 Task: Open Card Compliance Audit in Board Employee Wellness and Mental Health Programs to Workspace Front-end Development and add a team member Softage.3@softage.net, a label Green, a checklist Website Redesign, an attachment from Trello, a color Green and finally, add a card description 'Develop and launch new referral program for existing customers' and a comment 'This task requires us to be proactive and take initiative, identifying potential issues before they become problems.'. Add a start date 'Jan 03, 1900' with a due date 'Jan 10, 1900'
Action: Mouse moved to (111, 409)
Screenshot: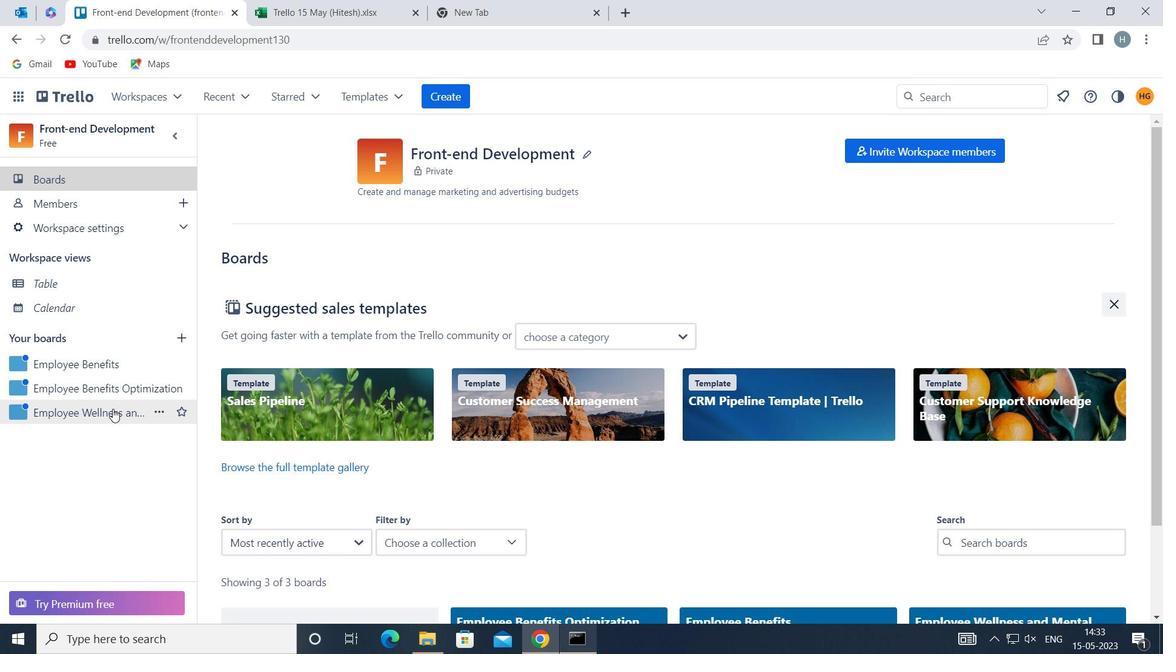
Action: Mouse pressed left at (111, 409)
Screenshot: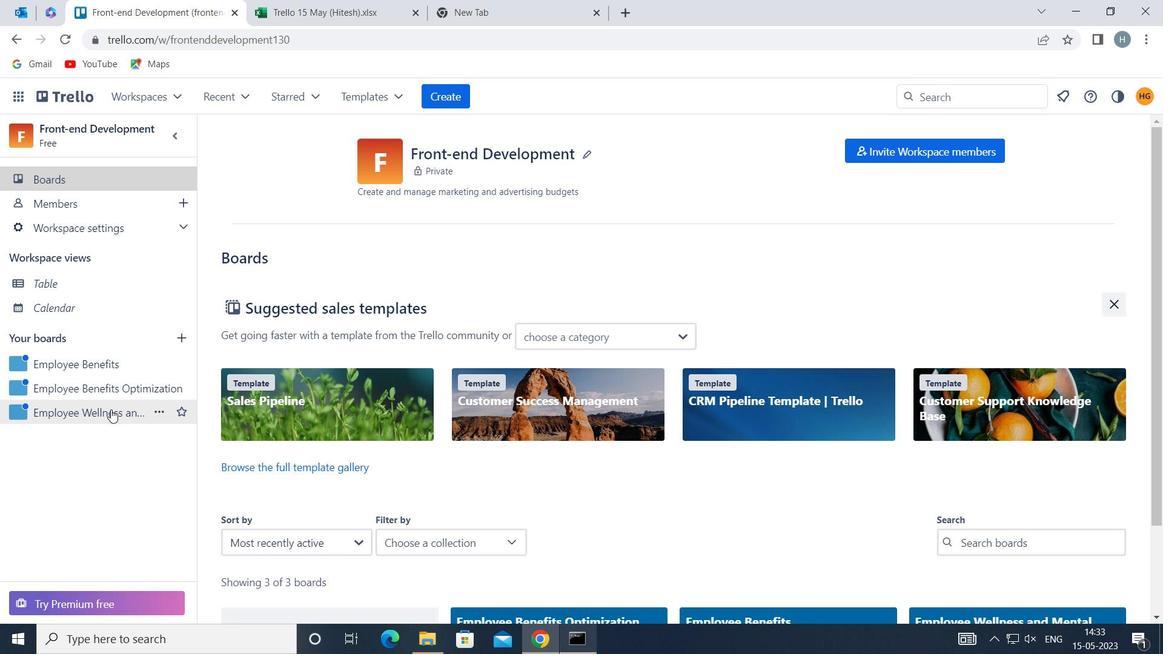 
Action: Mouse moved to (314, 217)
Screenshot: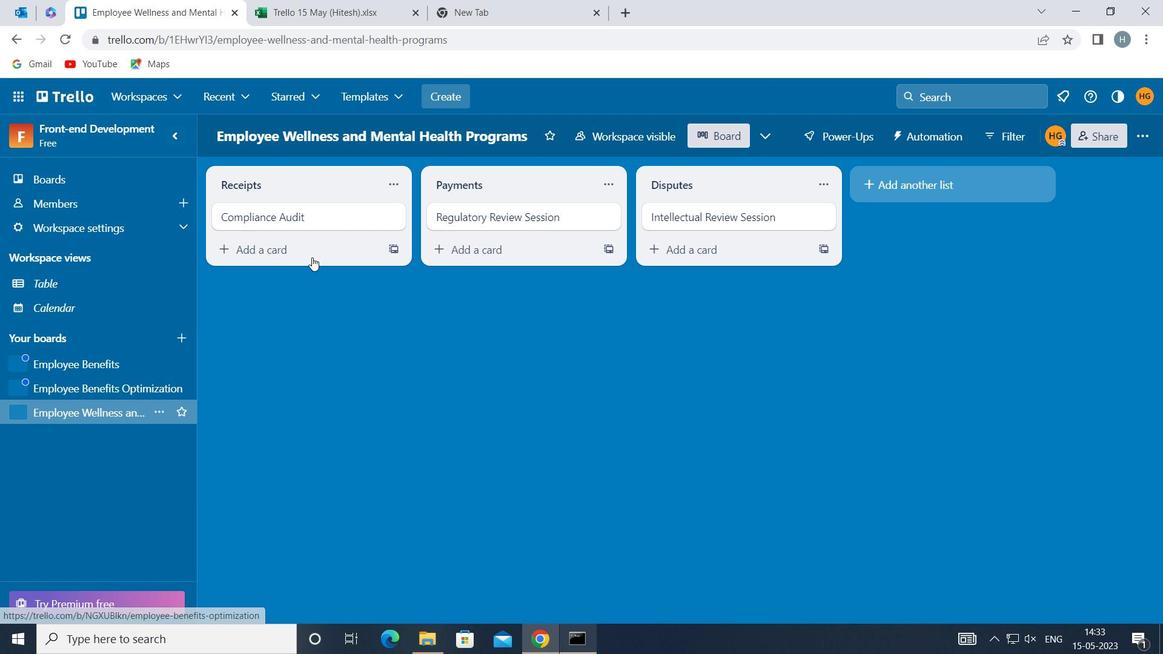 
Action: Mouse pressed left at (314, 217)
Screenshot: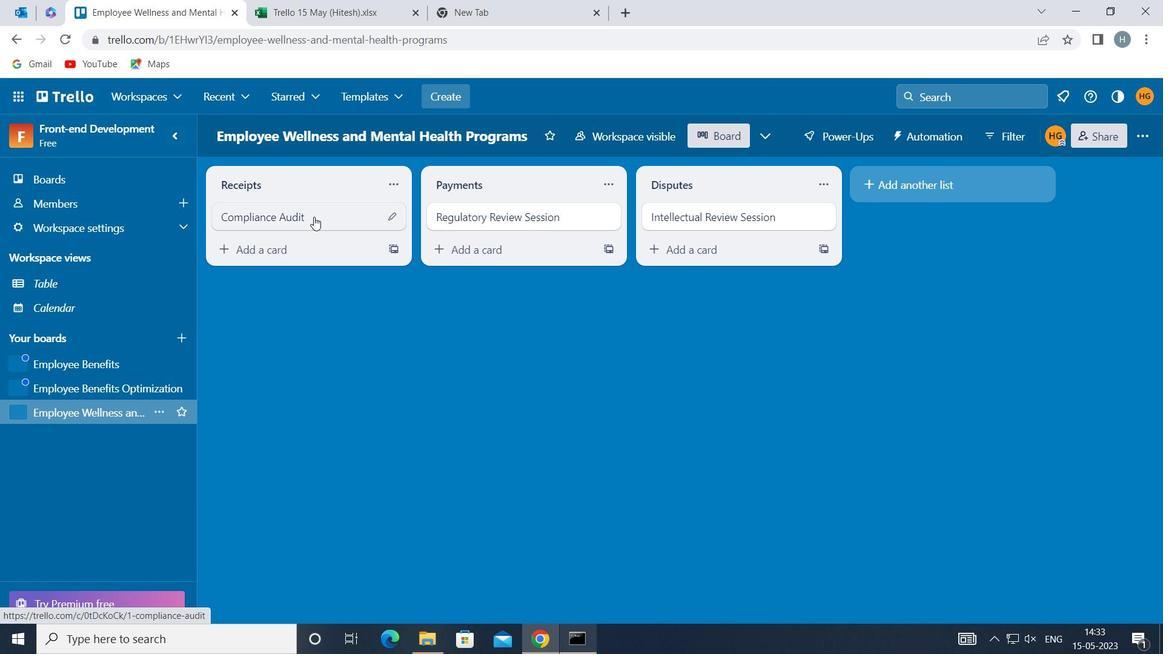 
Action: Mouse moved to (785, 222)
Screenshot: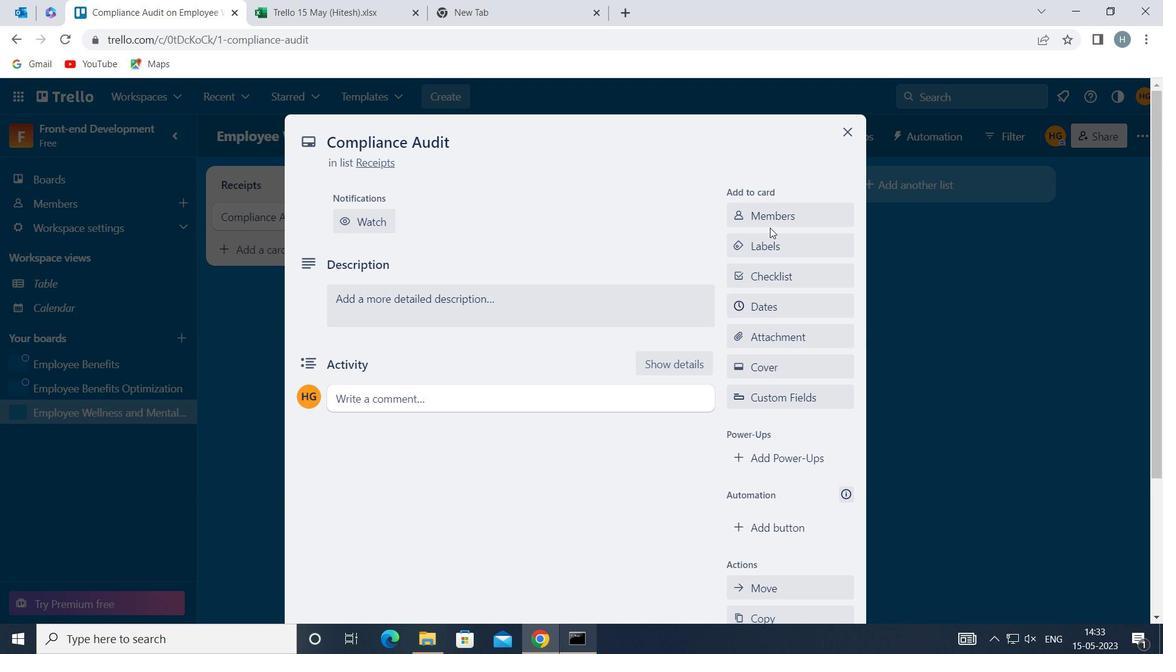 
Action: Mouse pressed left at (785, 222)
Screenshot: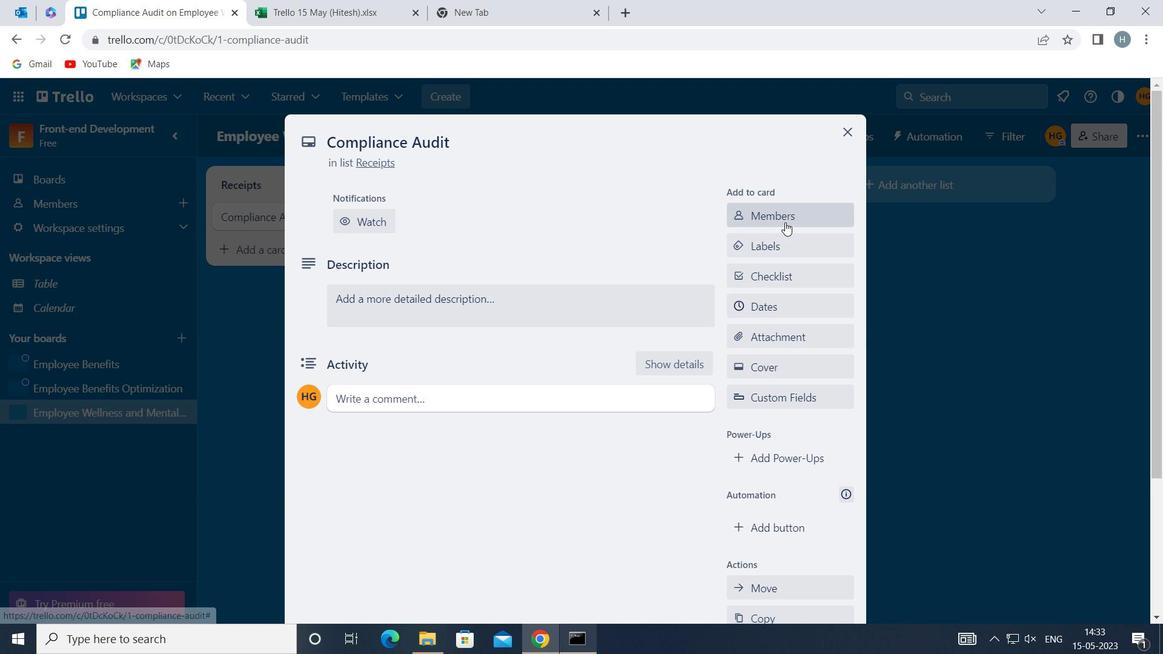 
Action: Key pressed softage
Screenshot: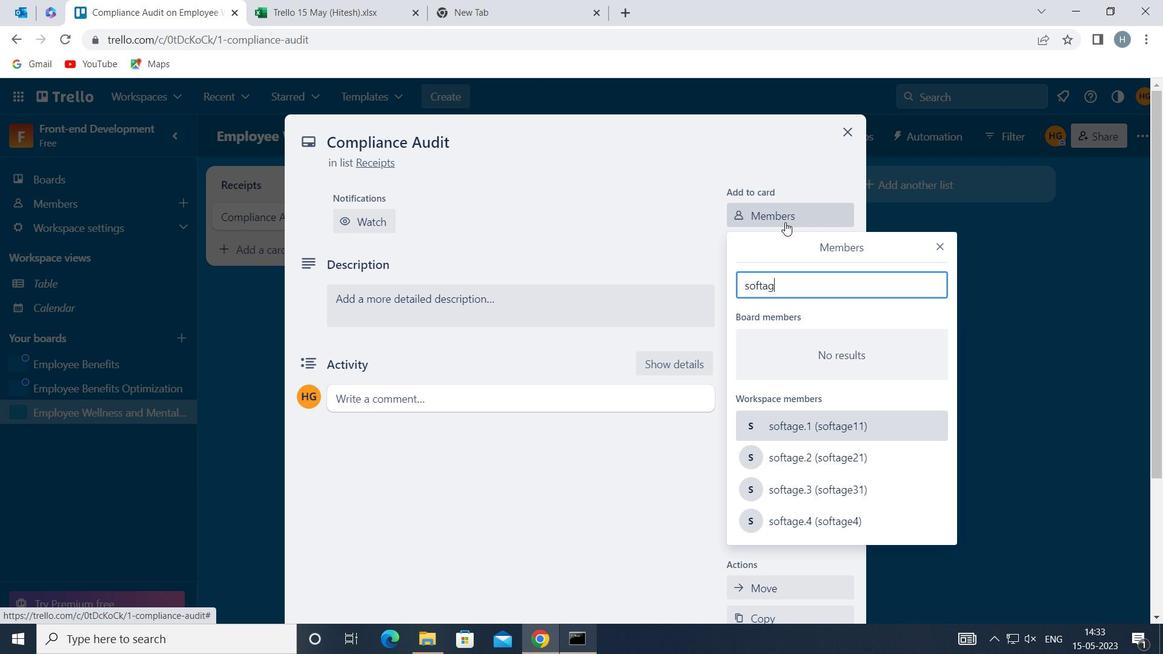 
Action: Mouse moved to (828, 483)
Screenshot: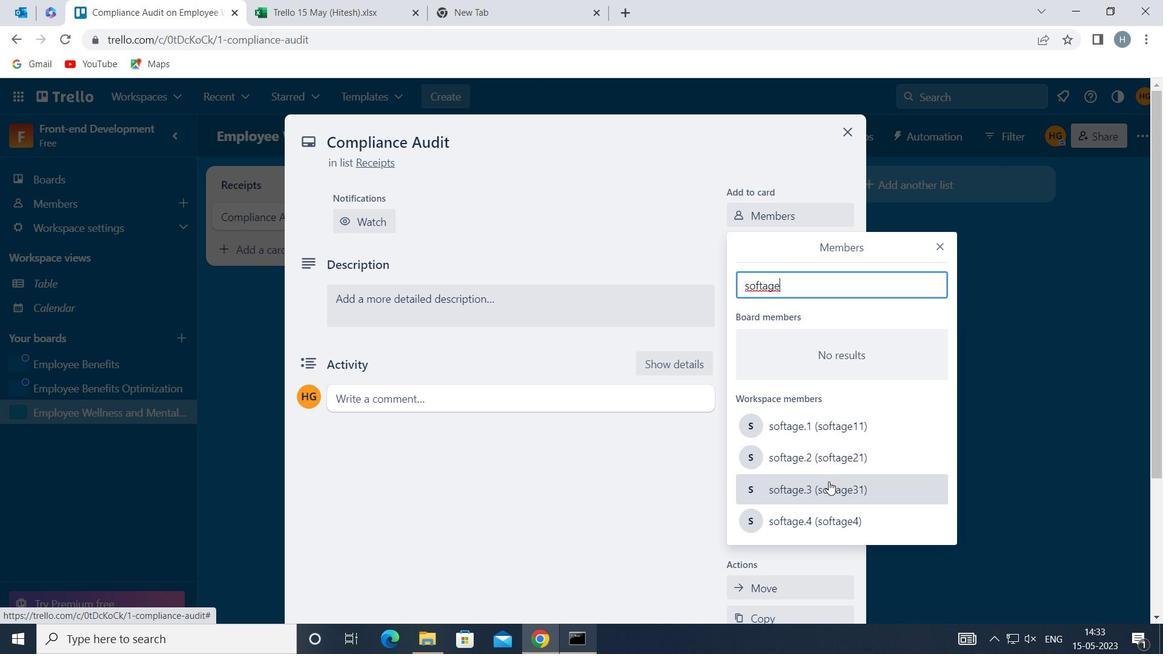 
Action: Mouse pressed left at (828, 483)
Screenshot: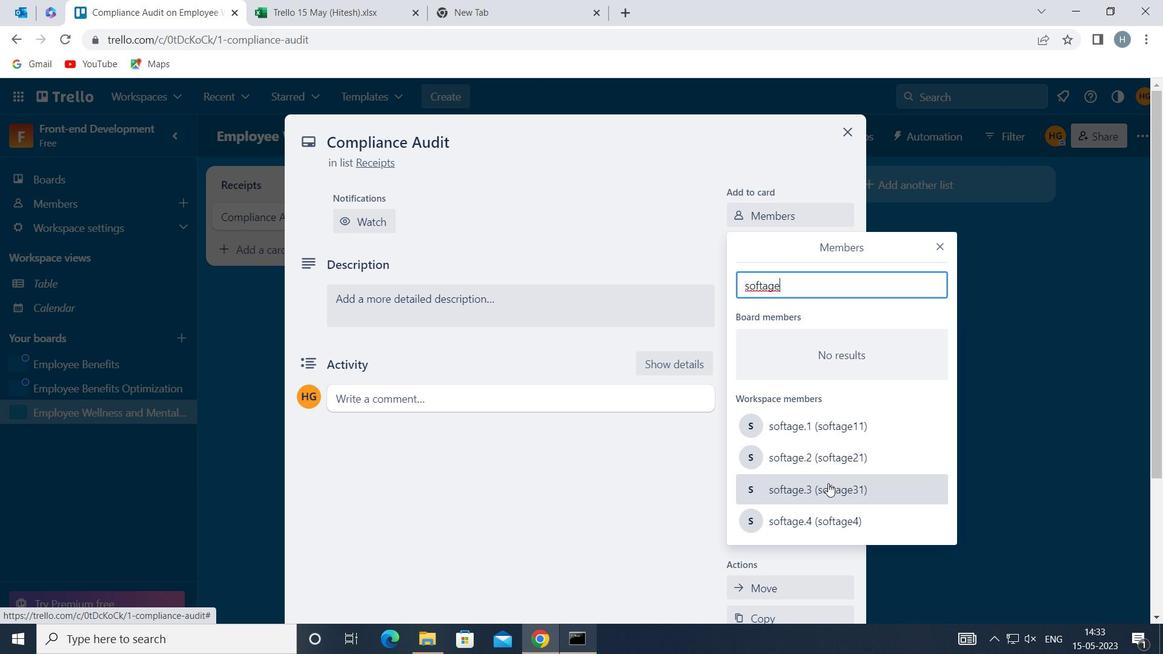 
Action: Mouse moved to (932, 244)
Screenshot: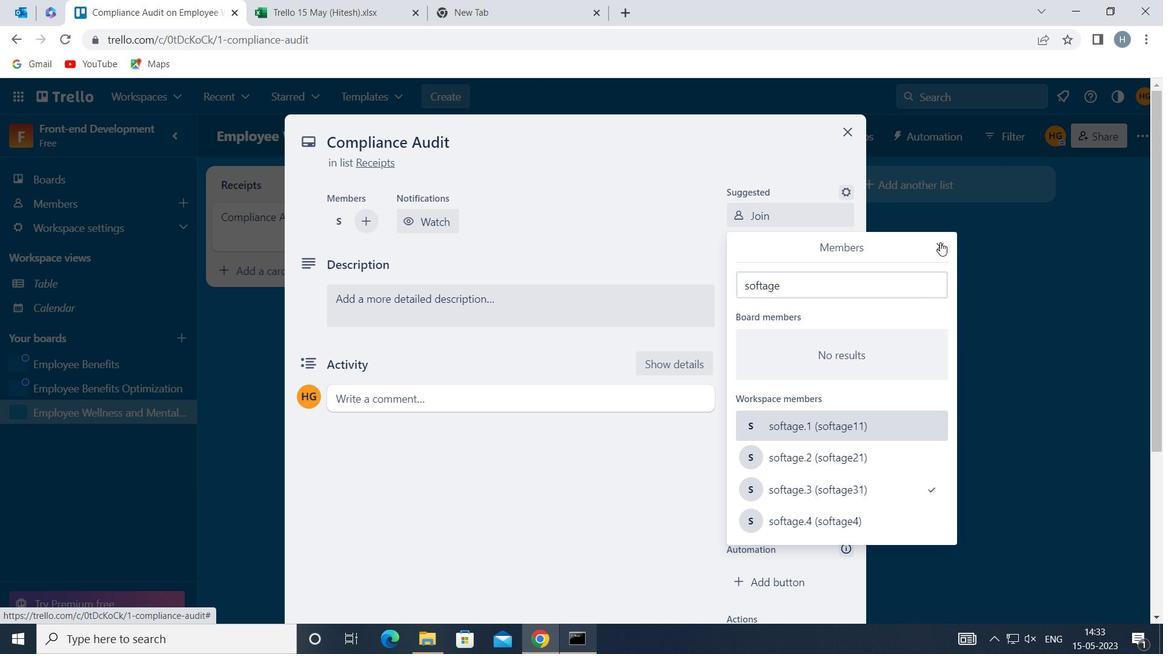 
Action: Mouse pressed left at (932, 244)
Screenshot: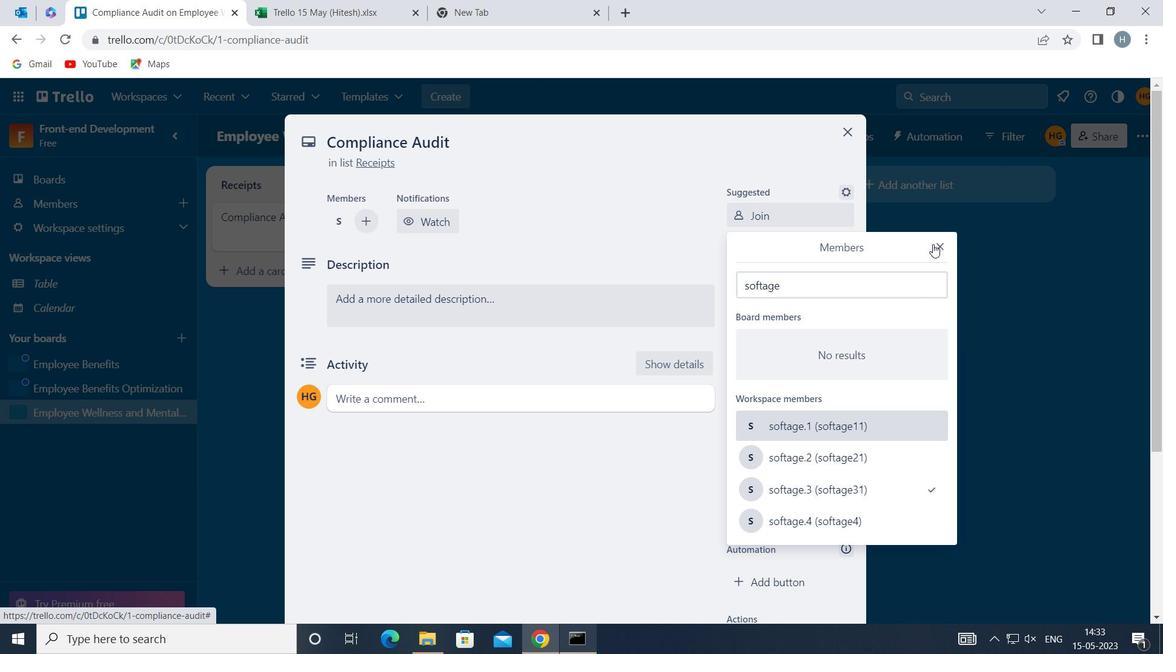 
Action: Mouse moved to (792, 300)
Screenshot: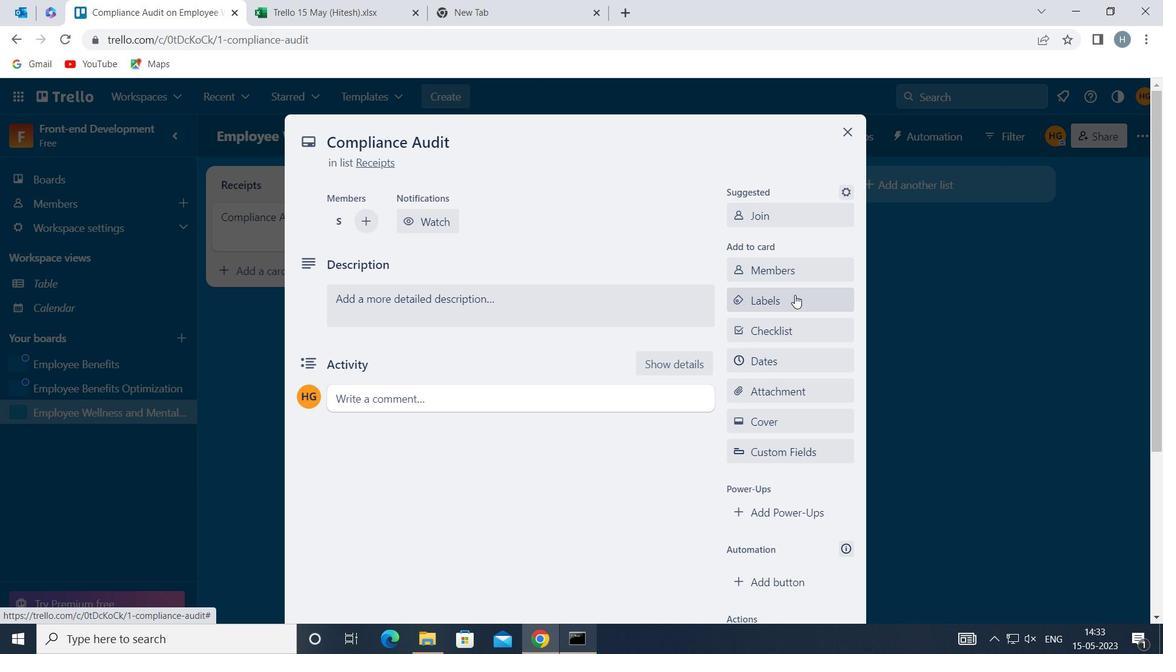 
Action: Mouse pressed left at (792, 300)
Screenshot: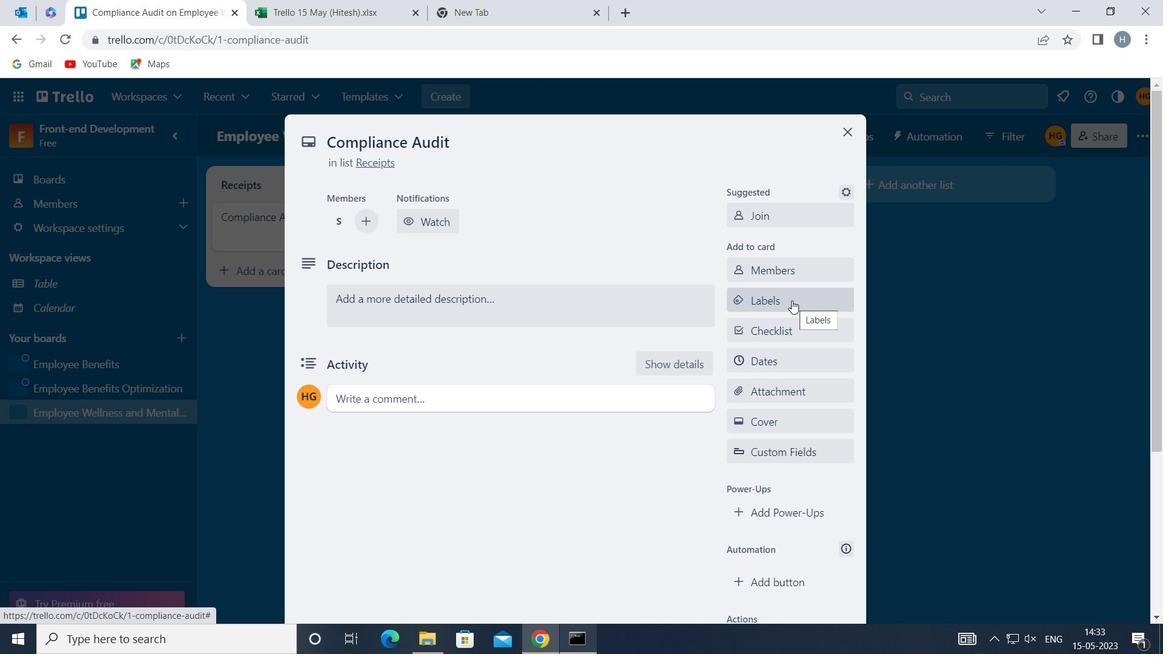 
Action: Mouse moved to (841, 221)
Screenshot: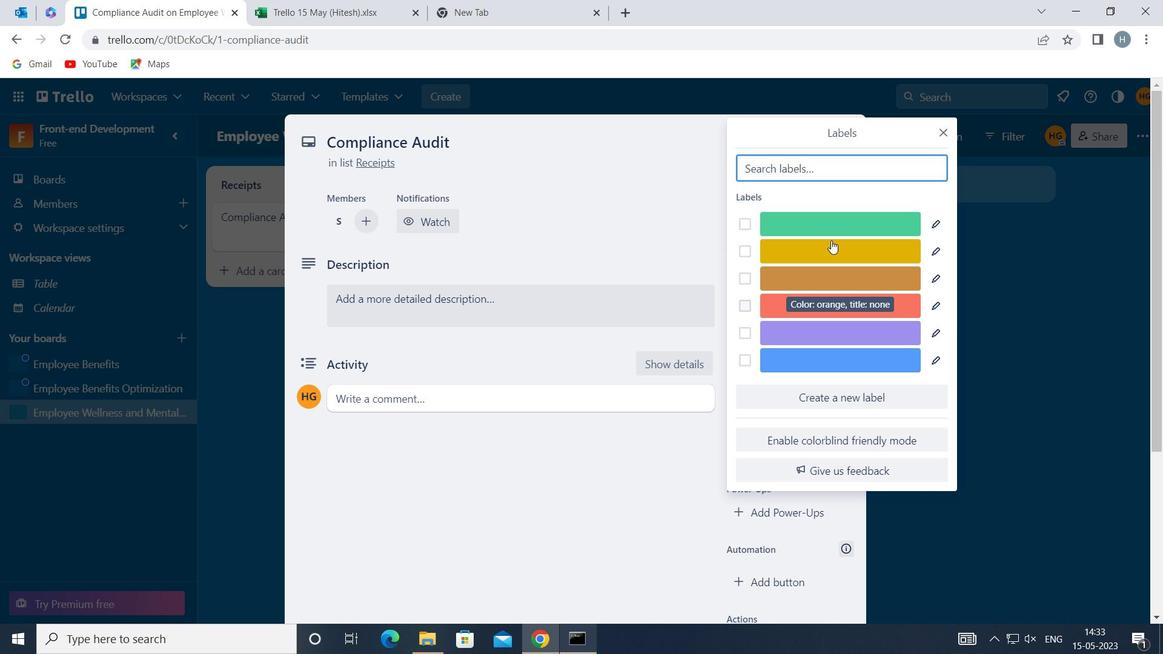 
Action: Mouse pressed left at (841, 221)
Screenshot: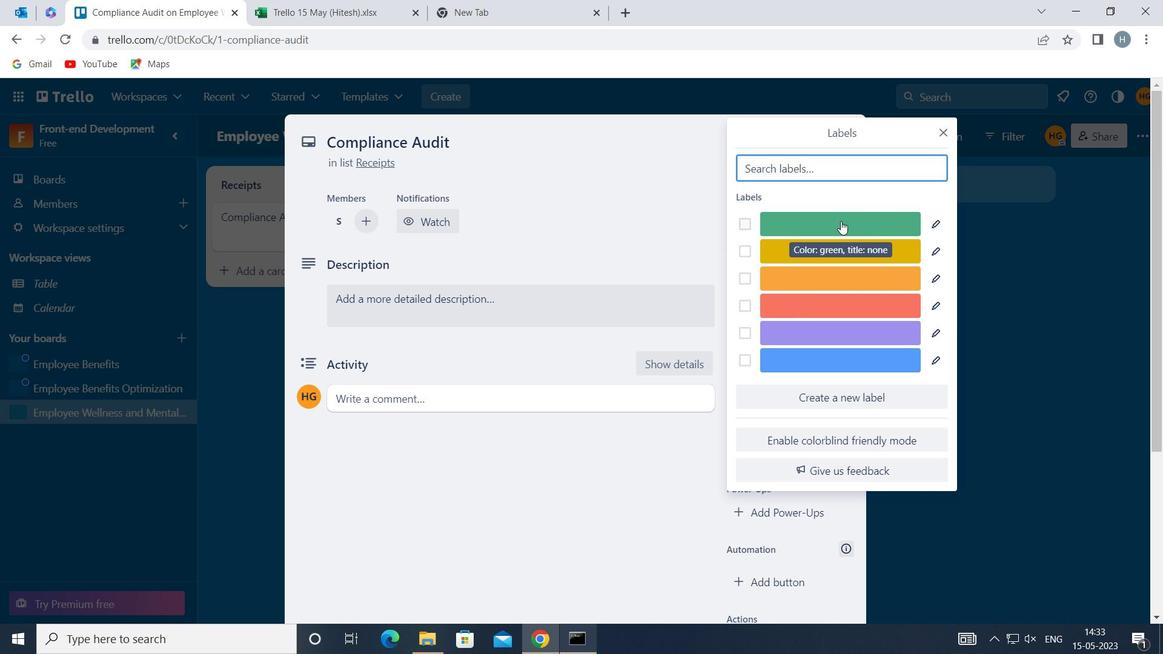 
Action: Mouse moved to (944, 131)
Screenshot: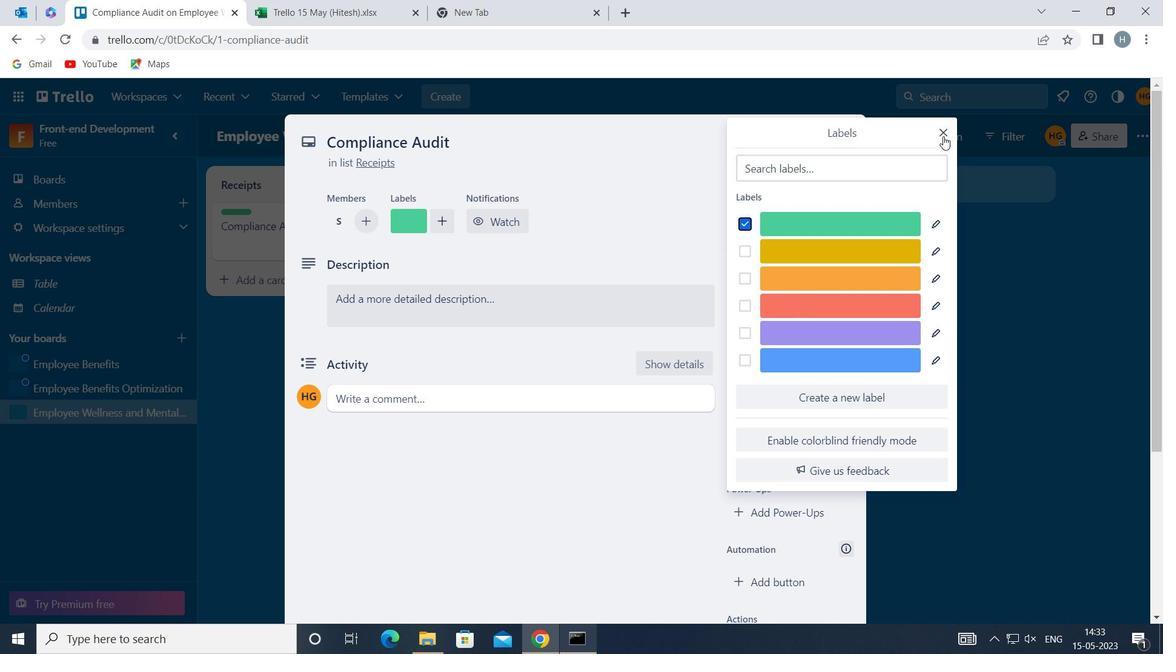 
Action: Mouse pressed left at (944, 131)
Screenshot: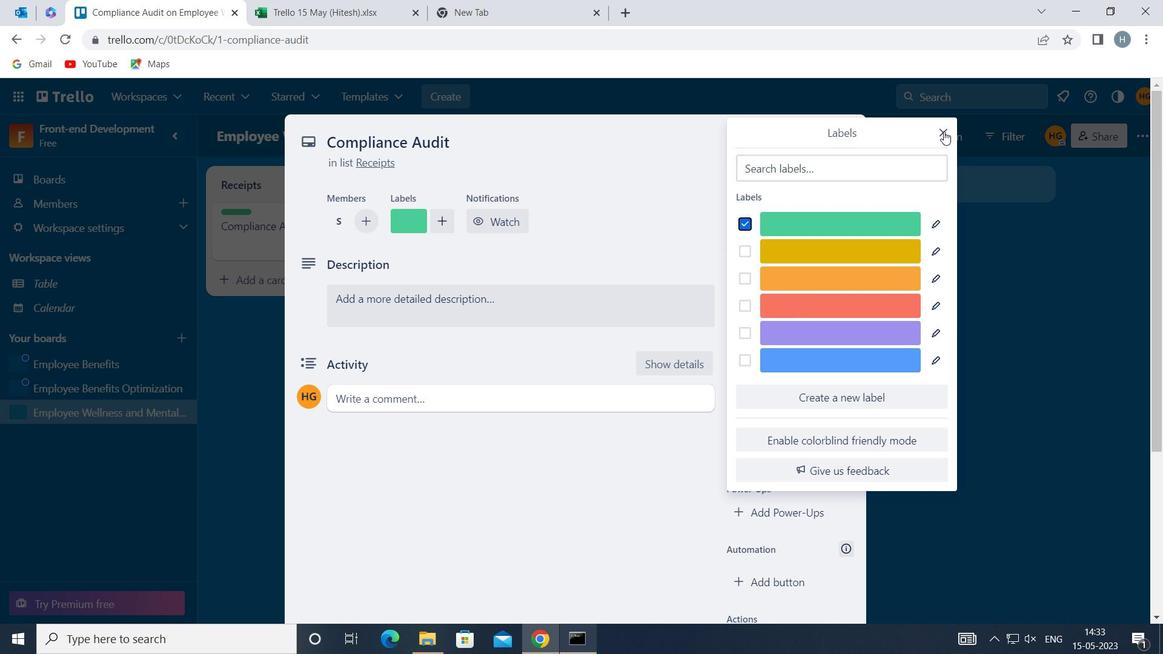 
Action: Mouse moved to (797, 322)
Screenshot: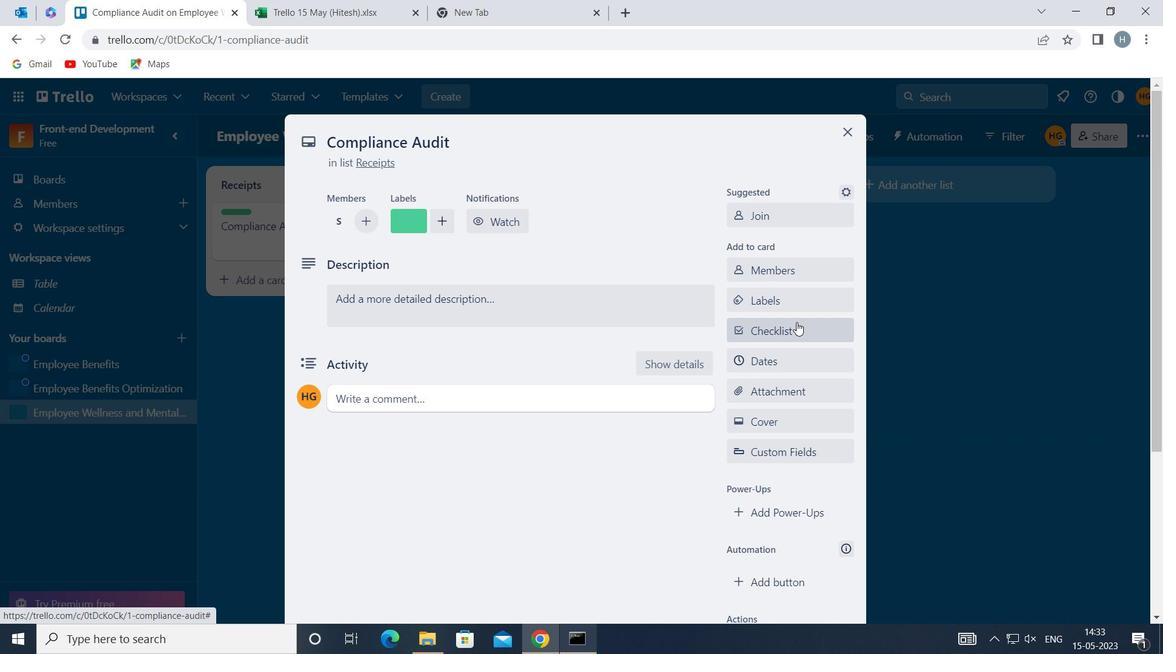 
Action: Mouse pressed left at (797, 322)
Screenshot: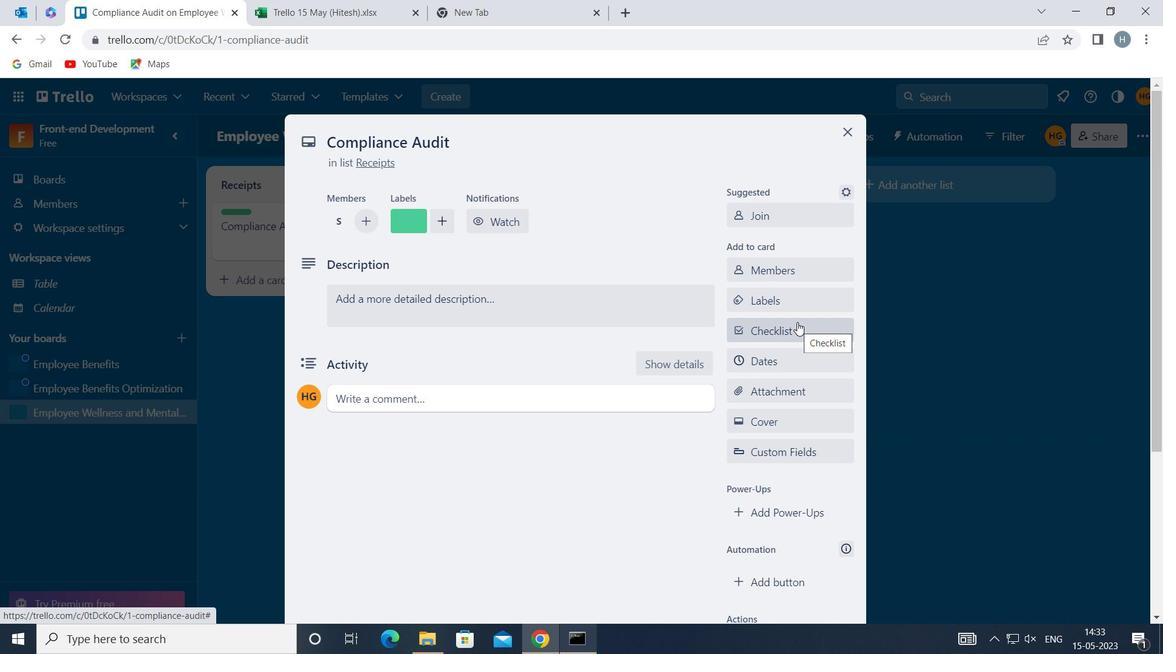 
Action: Key pressed <Key.shift>WEBS
Screenshot: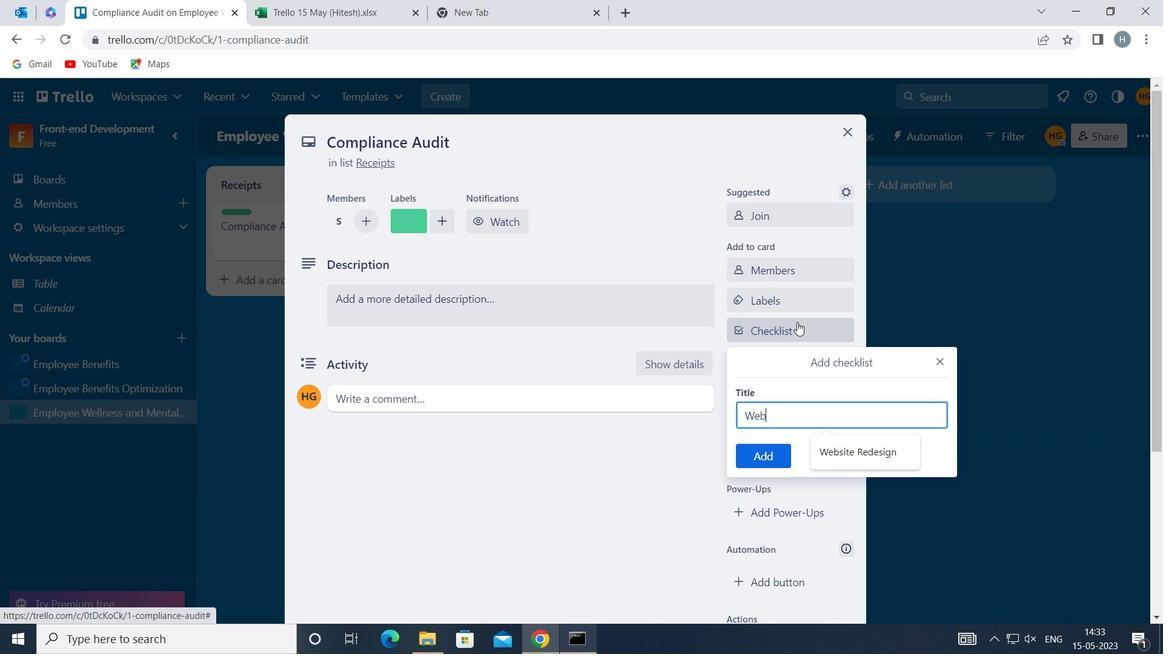 
Action: Mouse moved to (797, 323)
Screenshot: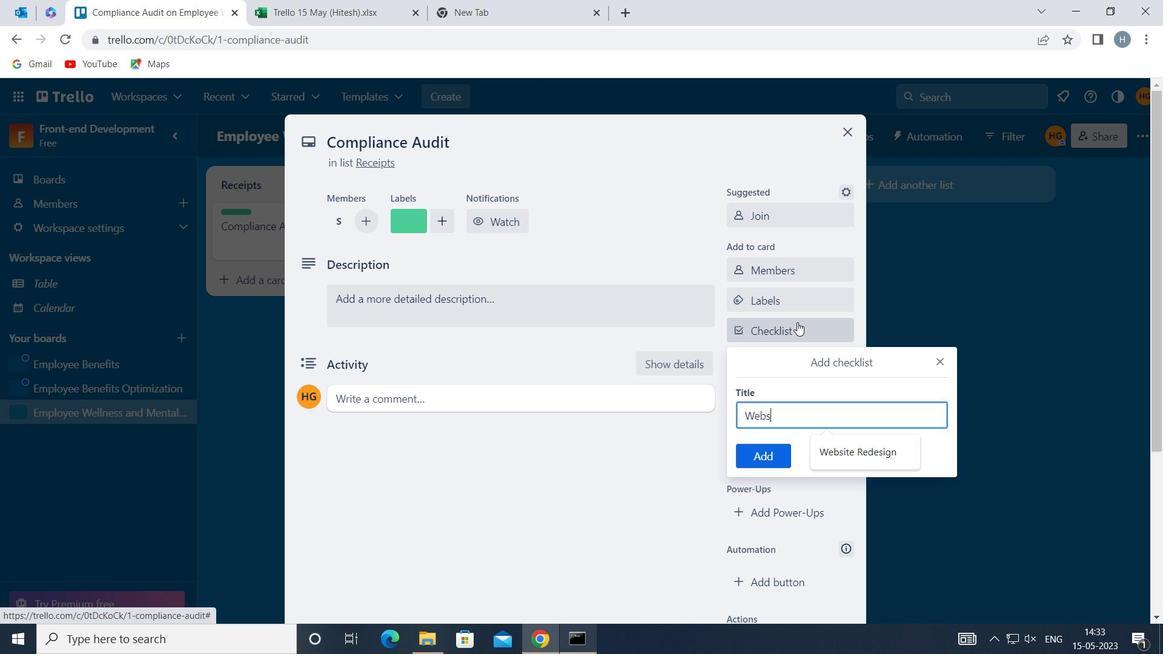 
Action: Key pressed ITE<Key.space><Key.shift>R
Screenshot: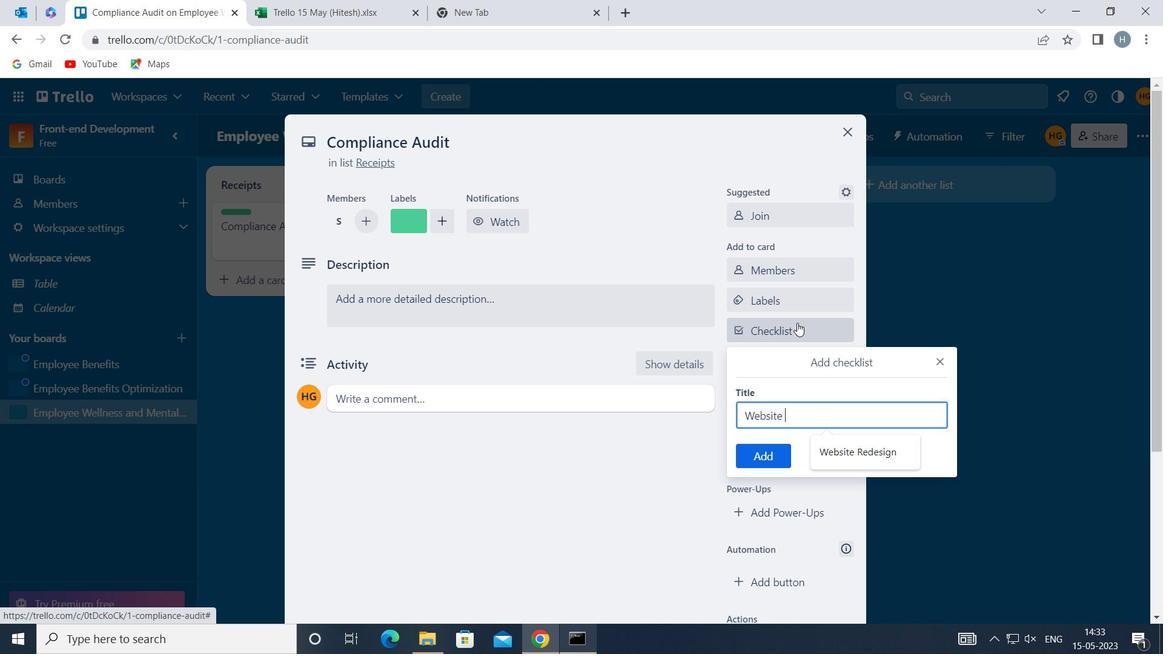 
Action: Mouse moved to (797, 324)
Screenshot: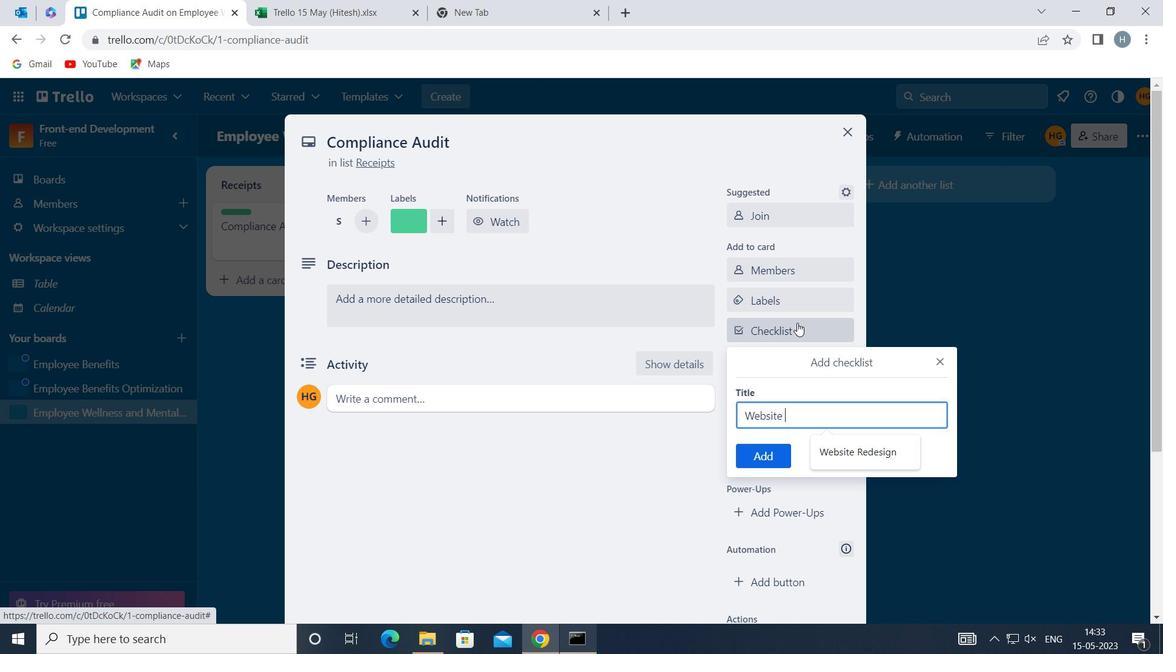 
Action: Key pressed EDESIGN
Screenshot: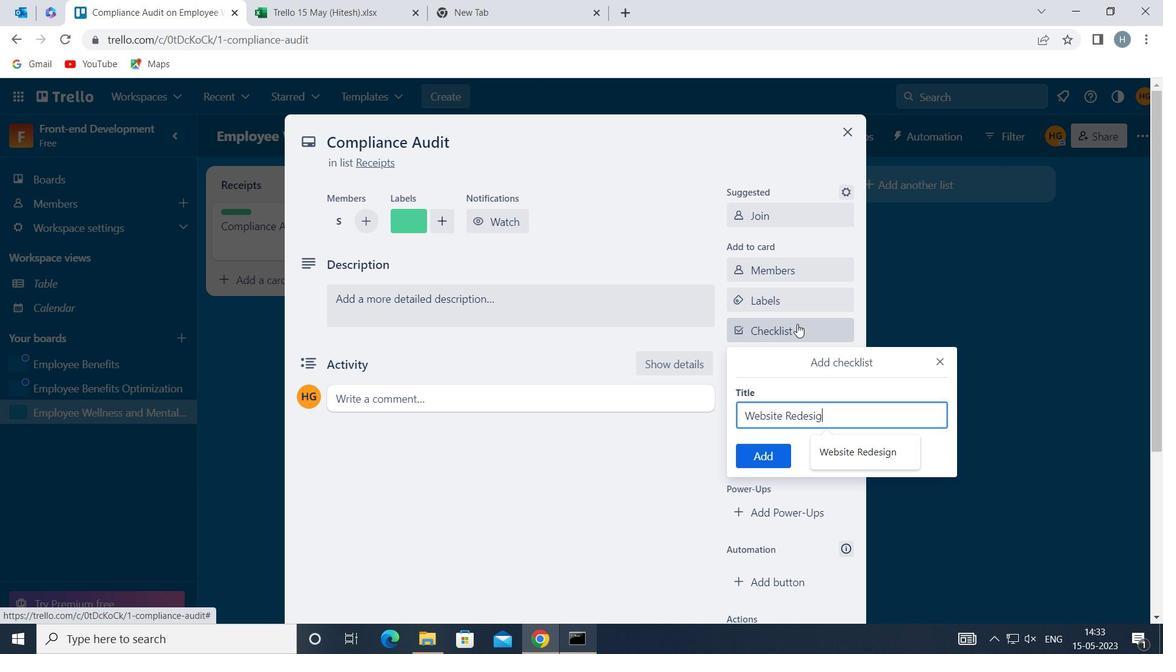 
Action: Mouse moved to (774, 449)
Screenshot: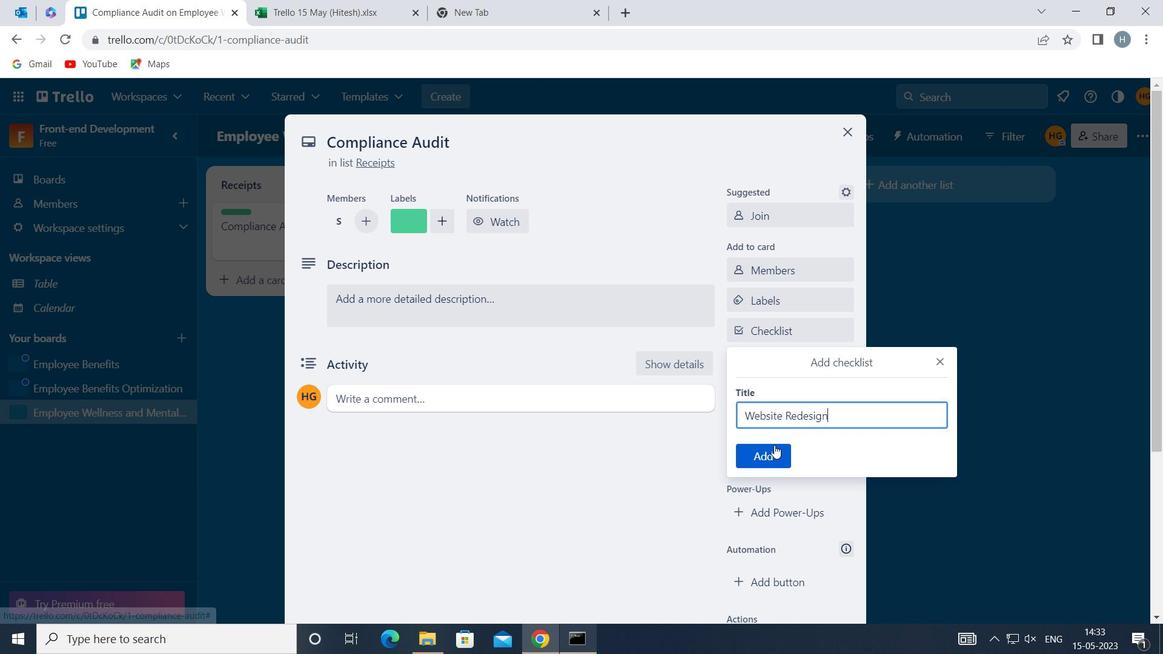 
Action: Mouse pressed left at (774, 449)
Screenshot: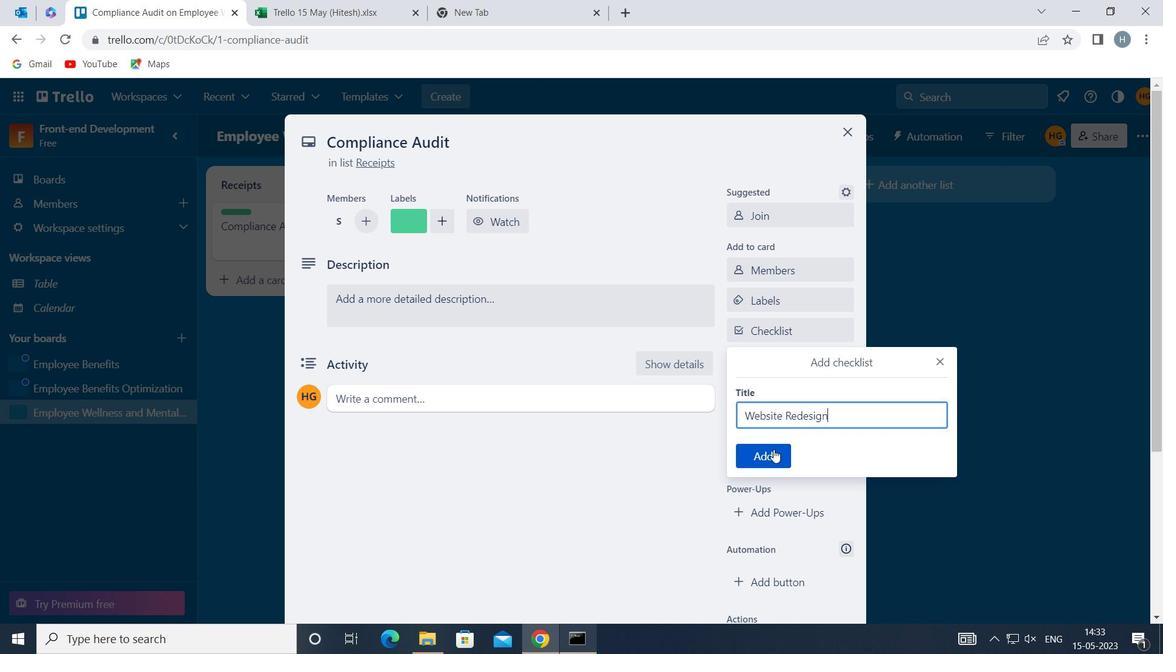 
Action: Mouse moved to (797, 388)
Screenshot: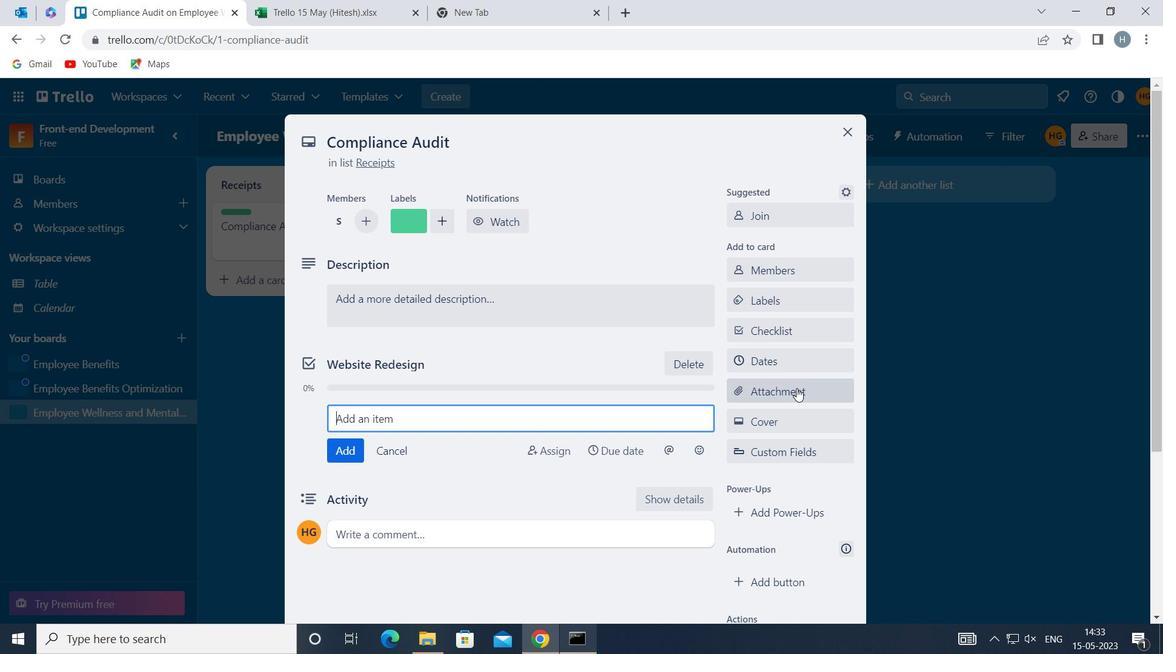 
Action: Mouse pressed left at (797, 388)
Screenshot: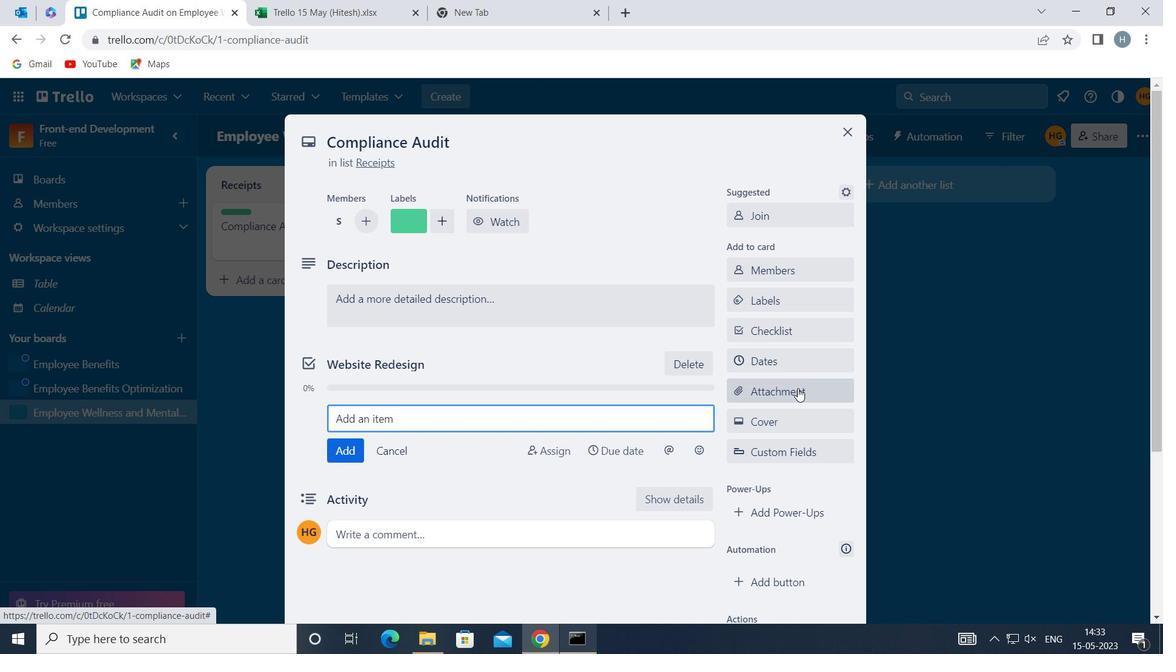 
Action: Mouse moved to (826, 189)
Screenshot: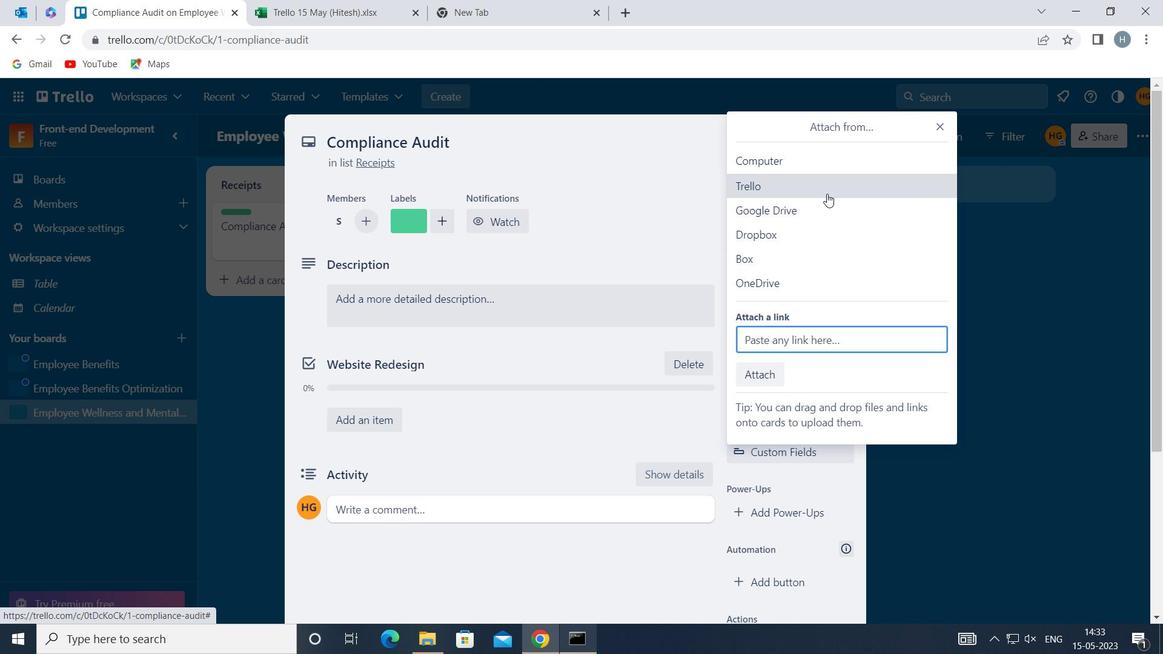 
Action: Mouse pressed left at (826, 189)
Screenshot: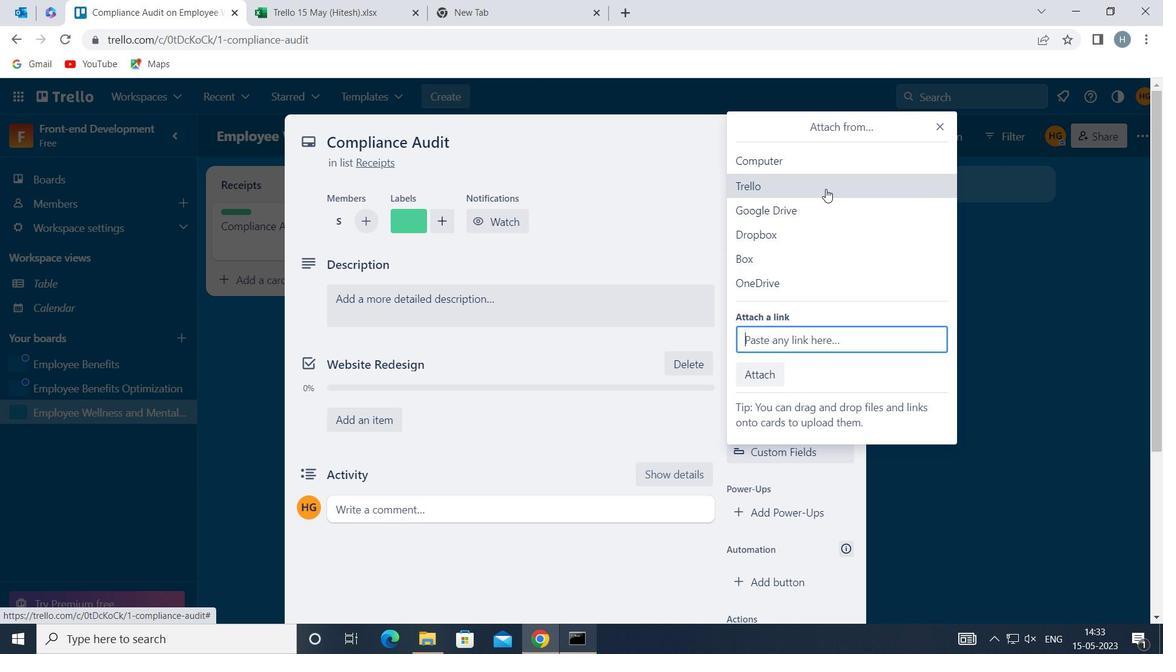 
Action: Mouse moved to (829, 278)
Screenshot: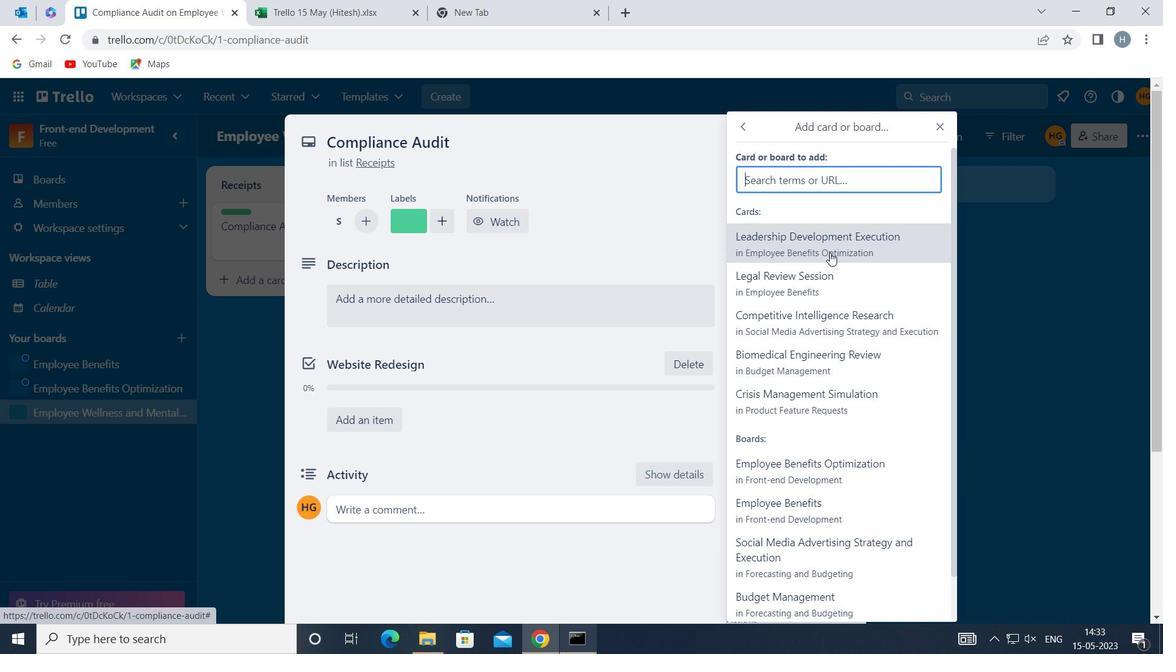 
Action: Mouse pressed left at (829, 278)
Screenshot: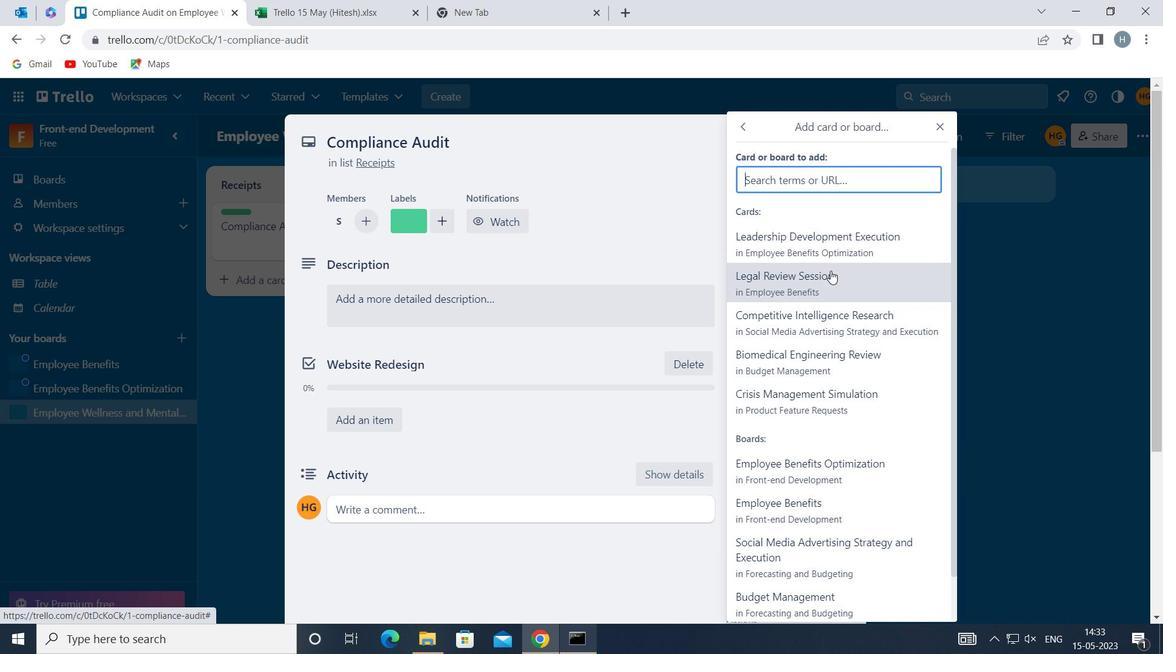 
Action: Mouse moved to (800, 414)
Screenshot: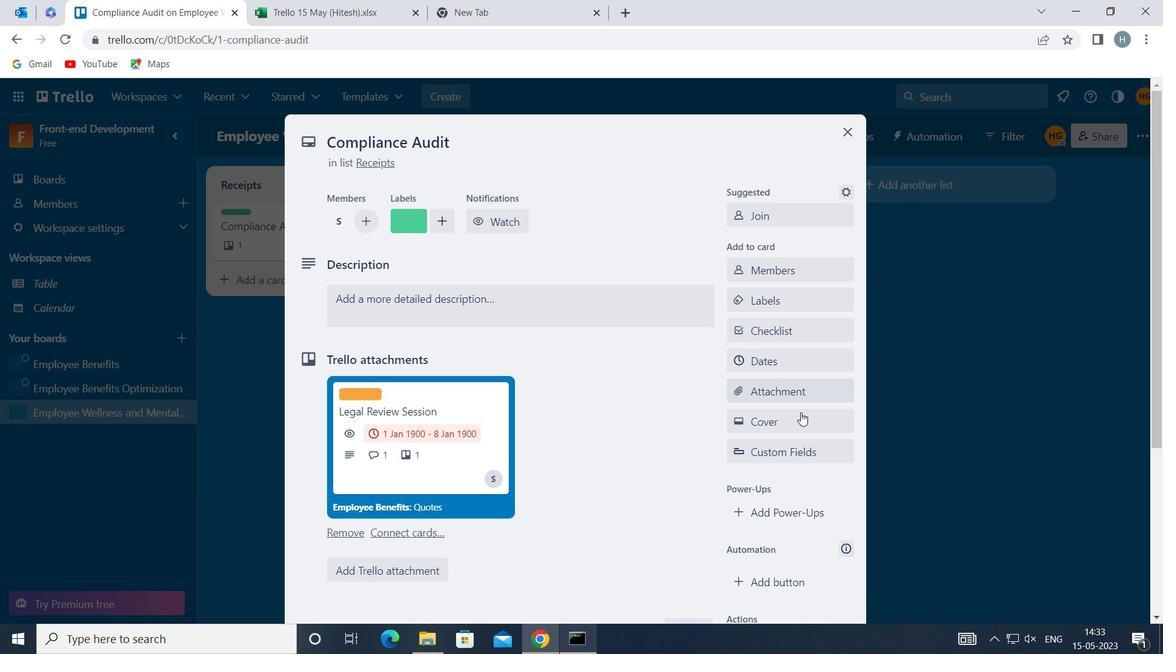 
Action: Mouse pressed left at (800, 414)
Screenshot: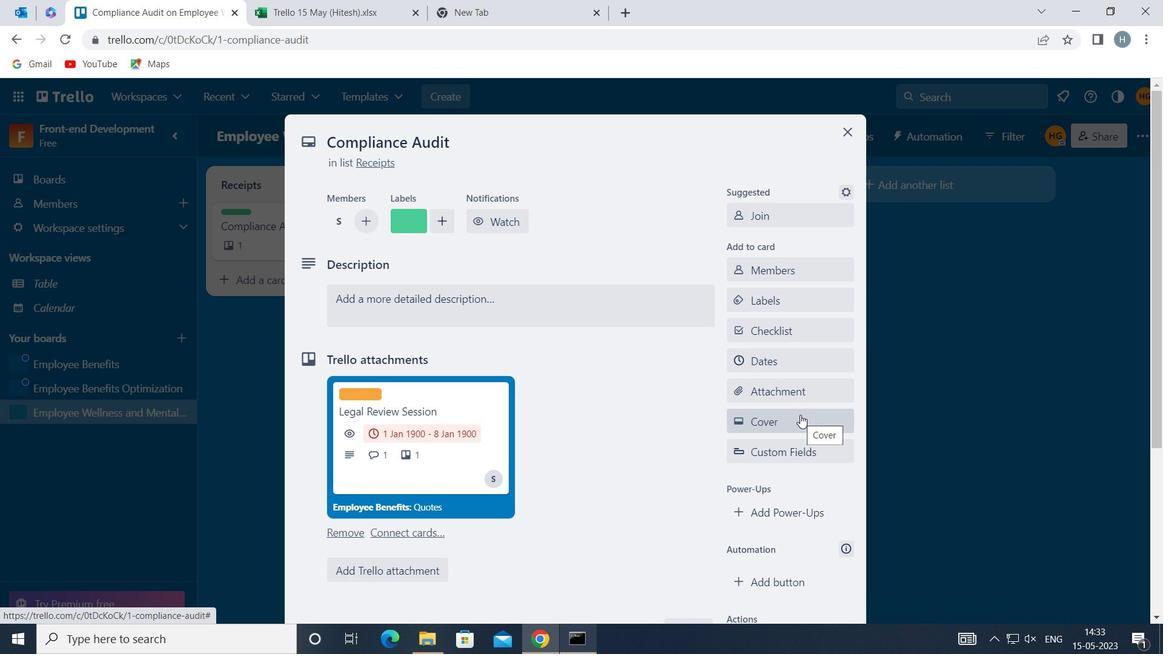 
Action: Mouse moved to (760, 316)
Screenshot: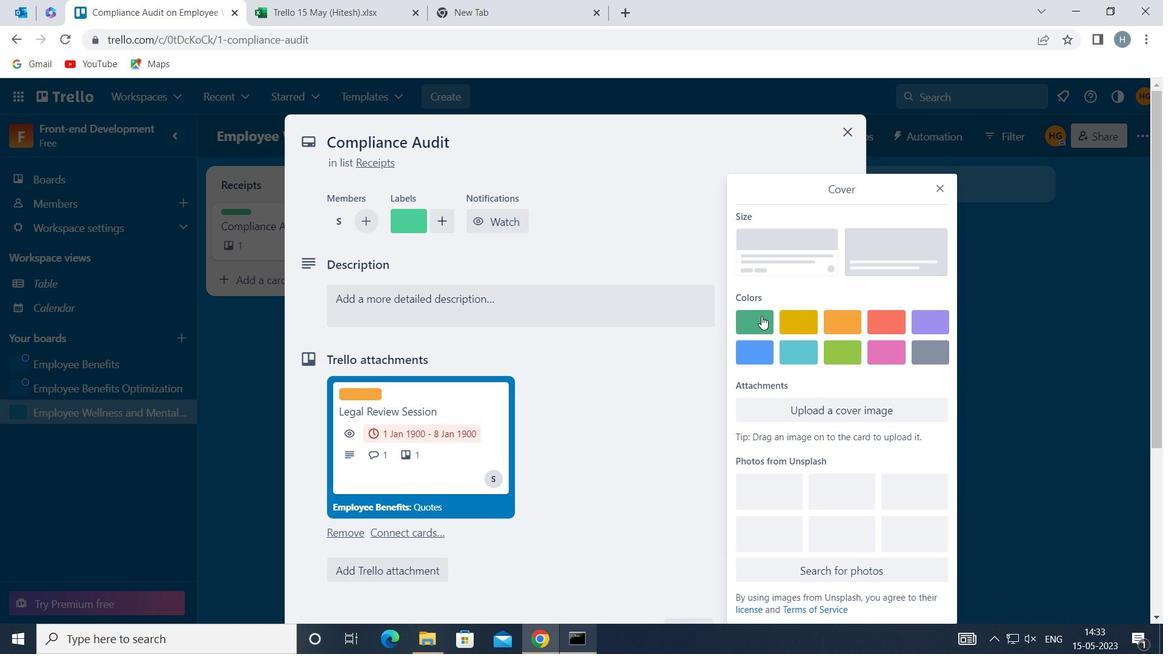 
Action: Mouse pressed left at (760, 316)
Screenshot: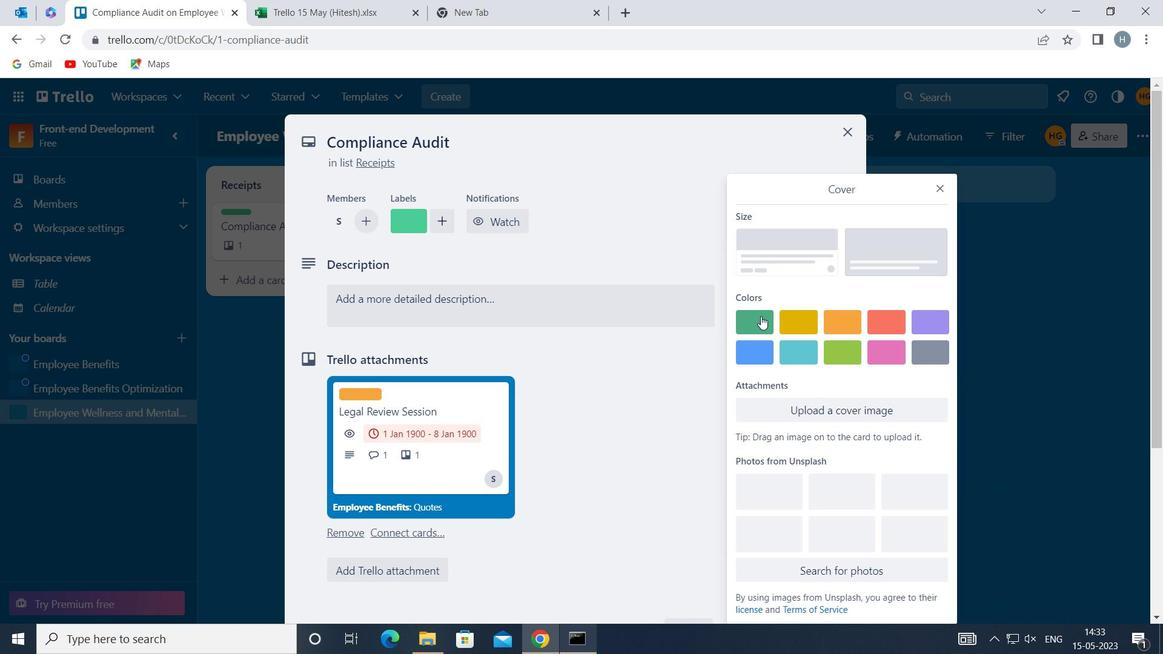 
Action: Mouse moved to (943, 162)
Screenshot: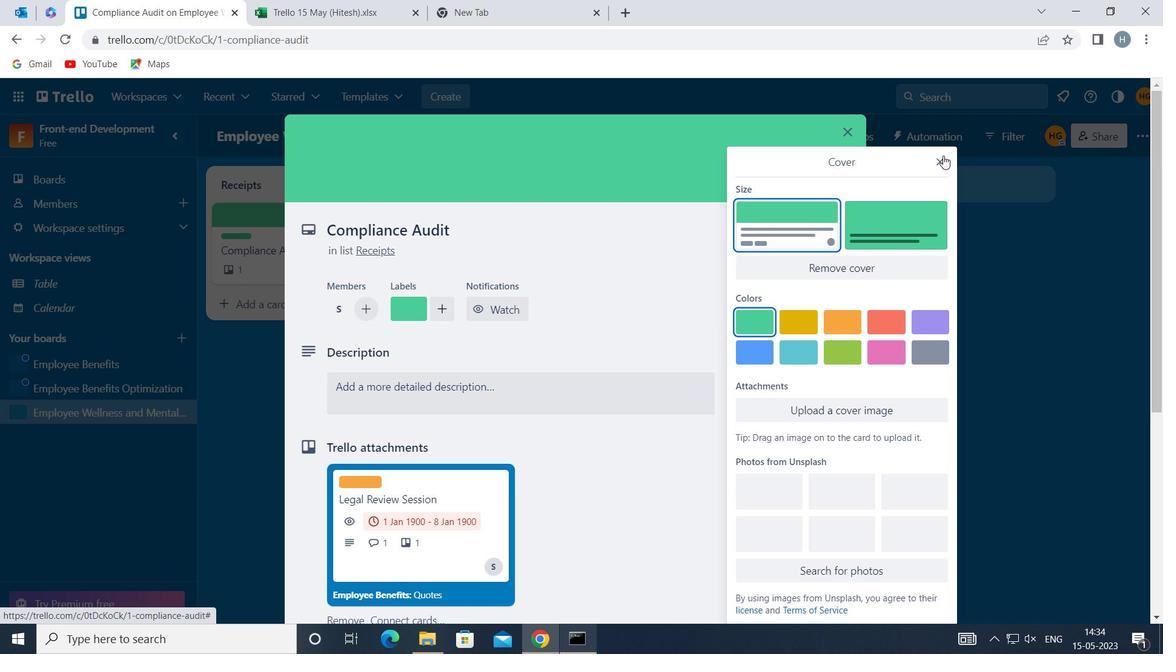 
Action: Mouse pressed left at (943, 162)
Screenshot: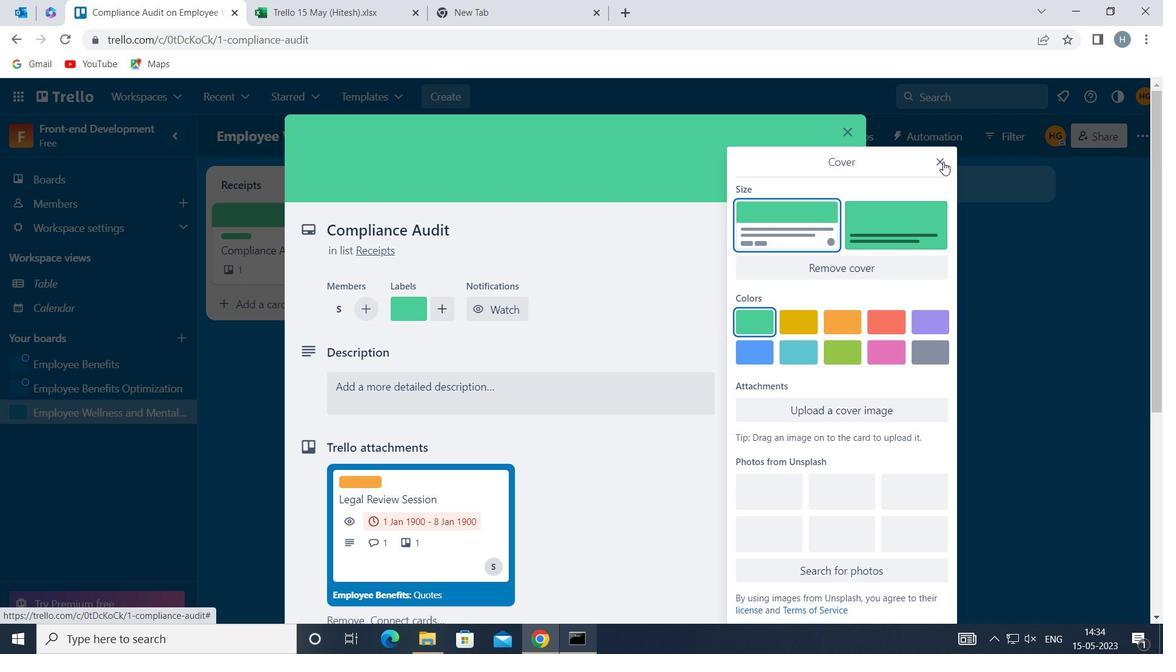 
Action: Mouse moved to (609, 385)
Screenshot: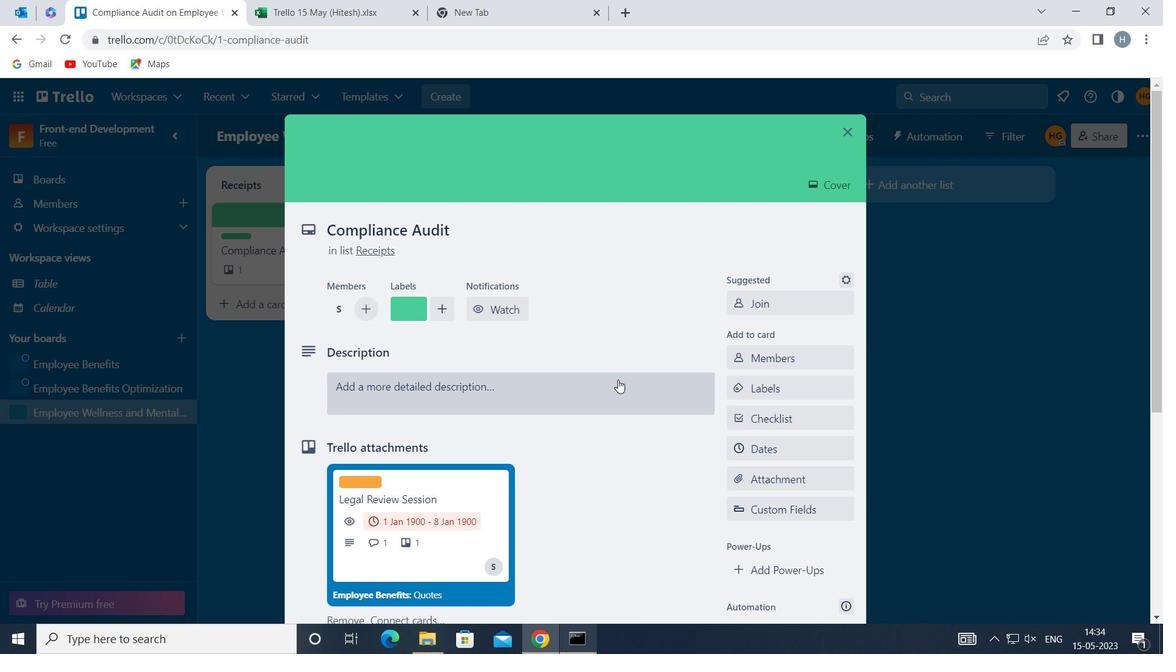 
Action: Mouse pressed left at (609, 385)
Screenshot: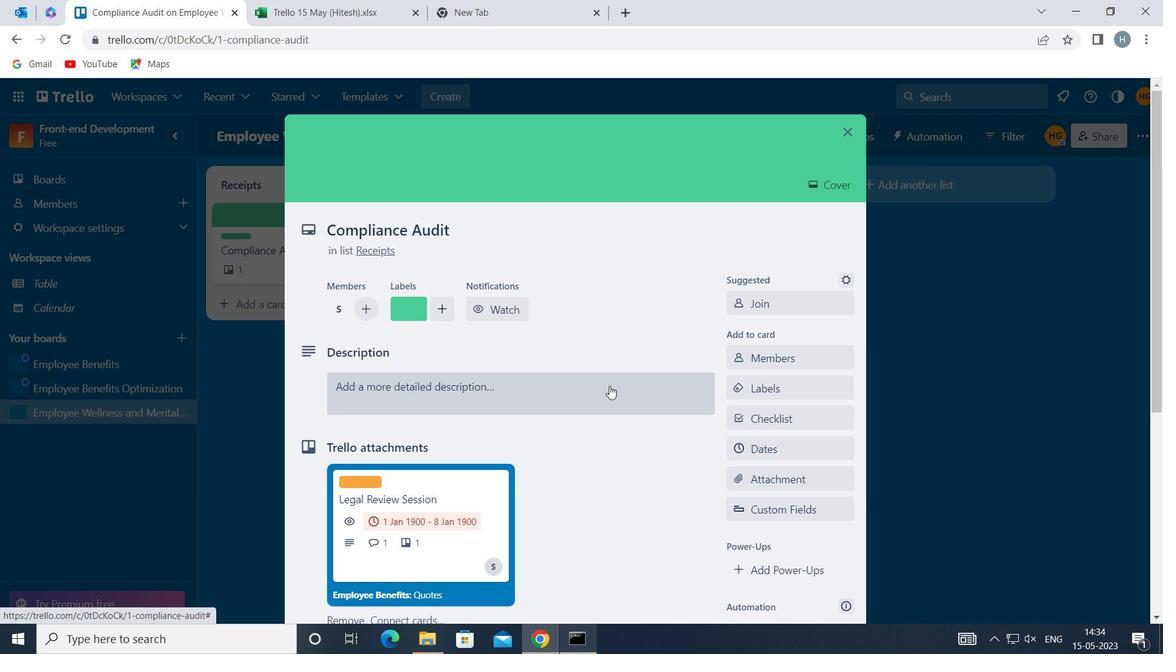 
Action: Key pressed <Key.shift>DEVELOP<Key.space>AND<Key.space>LAUNCH<Key.space>NEW<Key.space>REFERRAL<Key.space>PROGRAM<Key.space>FOR<Key.space>EXISTING<Key.space>CUSTOMERS
Screenshot: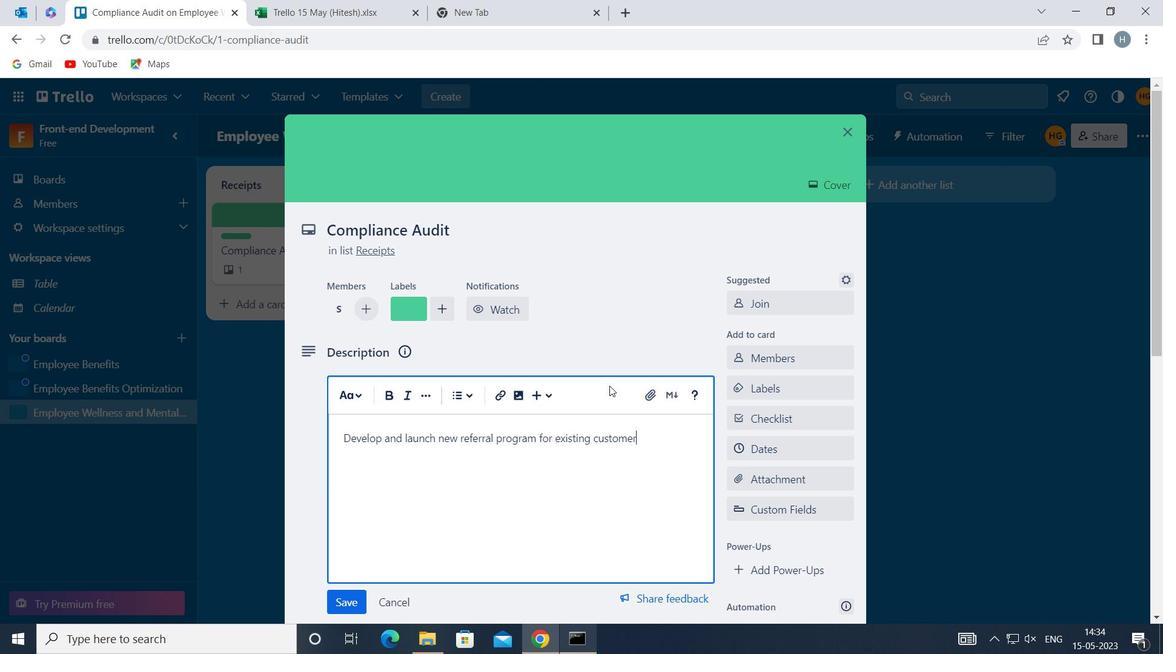 
Action: Mouse moved to (527, 467)
Screenshot: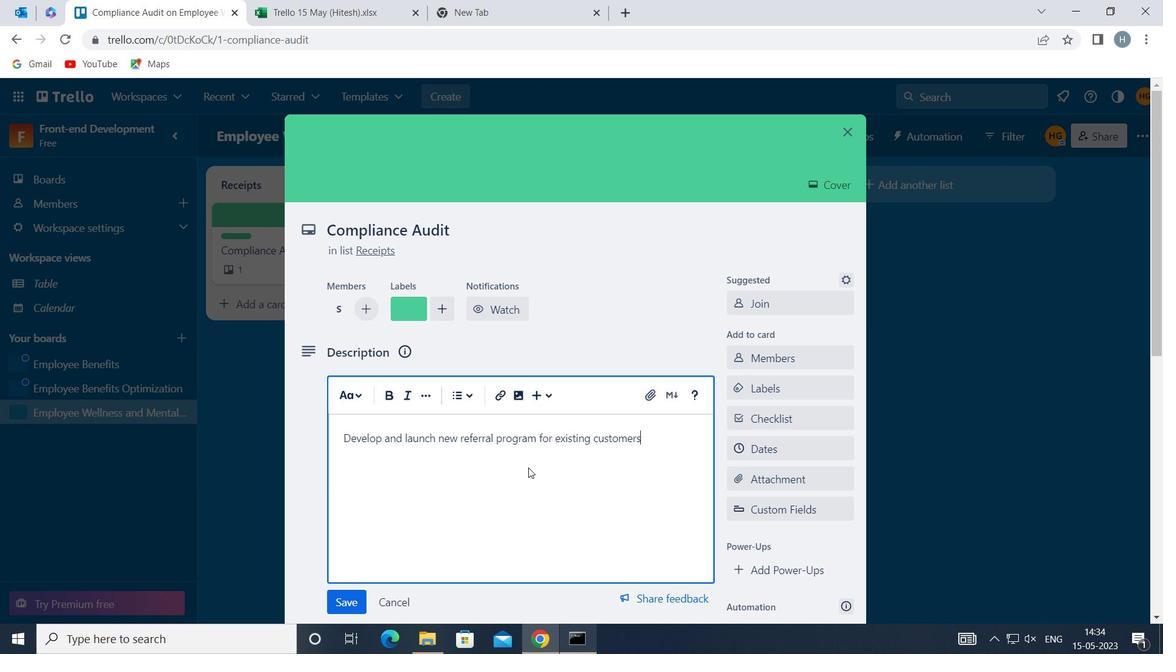 
Action: Mouse scrolled (527, 467) with delta (0, 0)
Screenshot: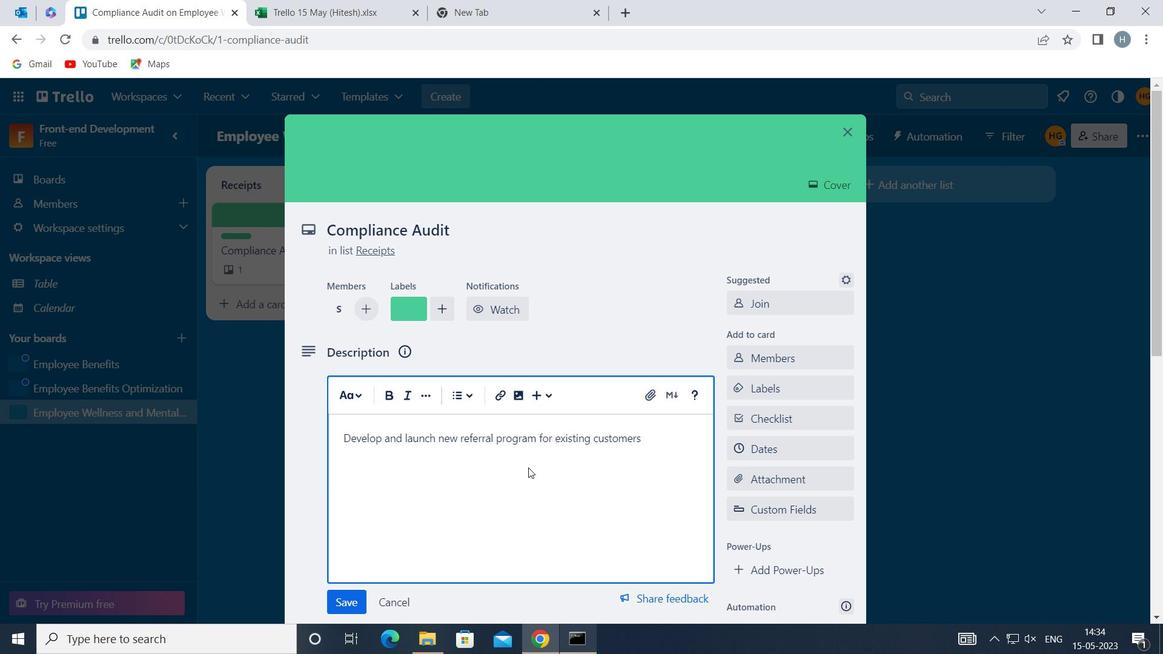 
Action: Mouse scrolled (527, 467) with delta (0, 0)
Screenshot: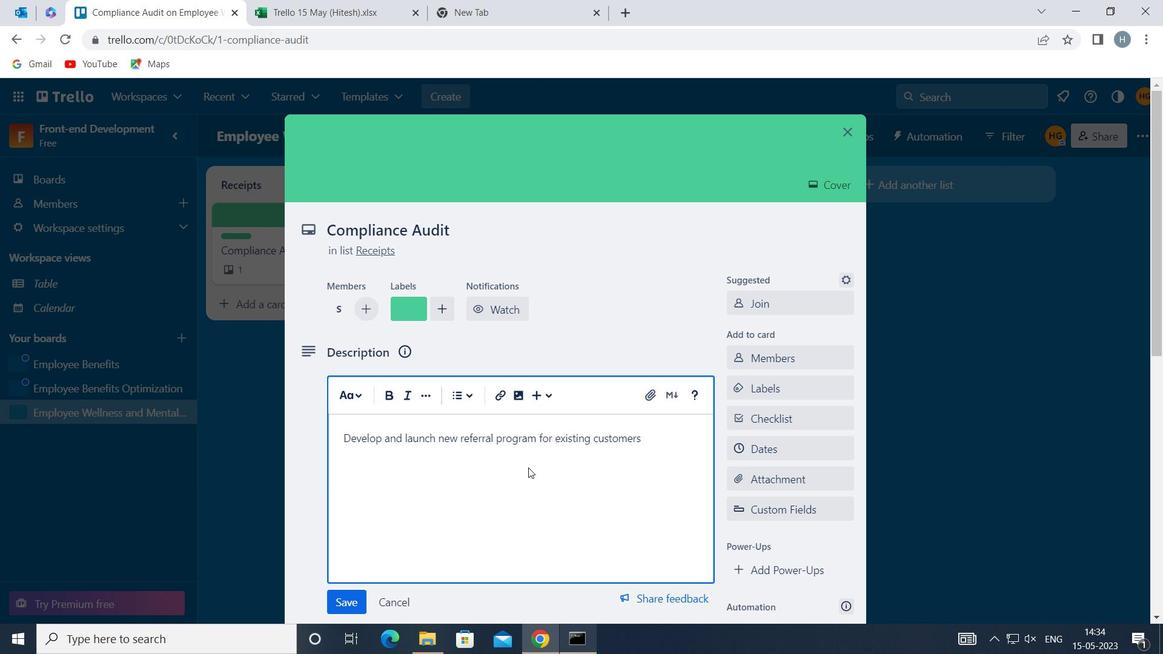 
Action: Mouse moved to (526, 467)
Screenshot: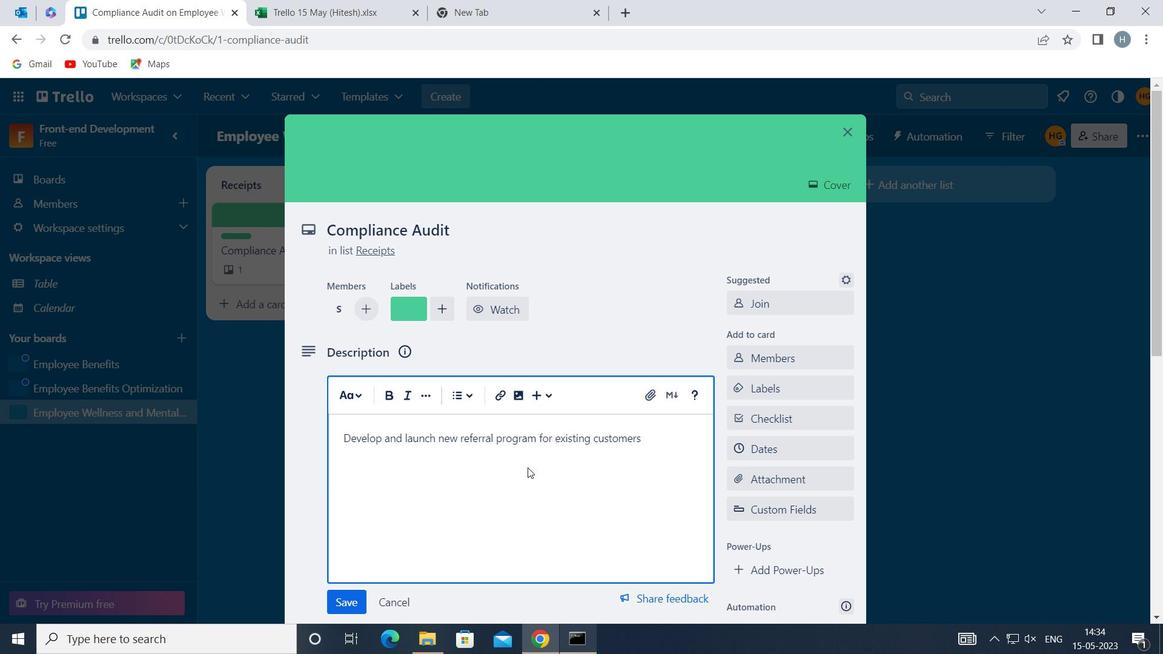 
Action: Mouse scrolled (526, 467) with delta (0, 0)
Screenshot: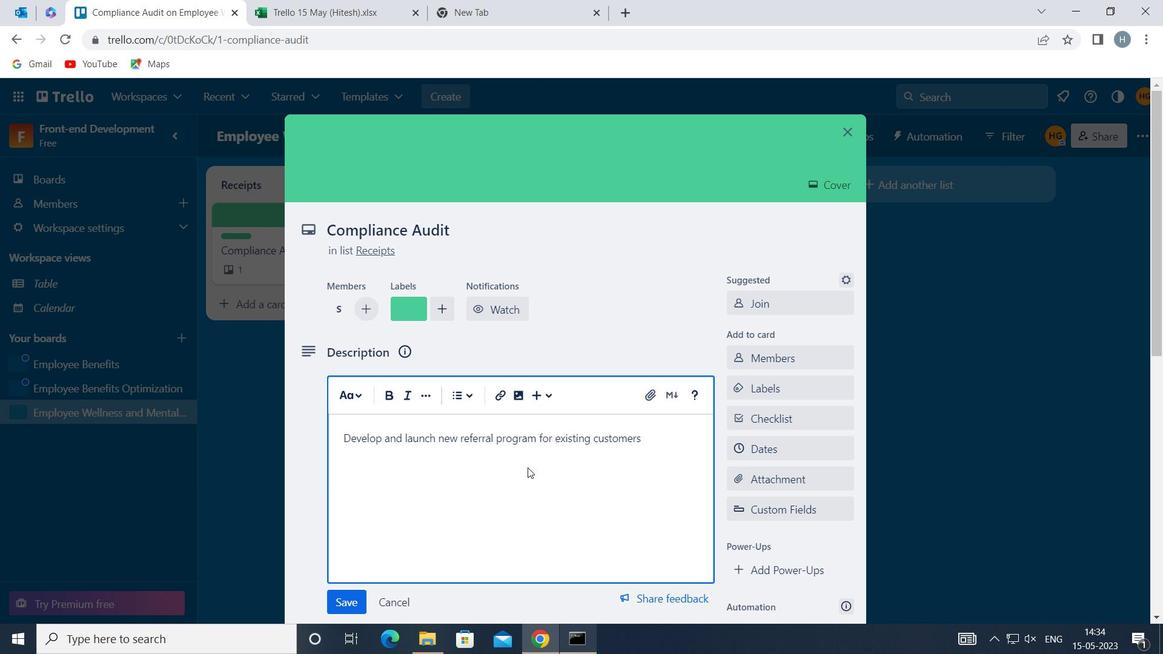 
Action: Mouse moved to (339, 377)
Screenshot: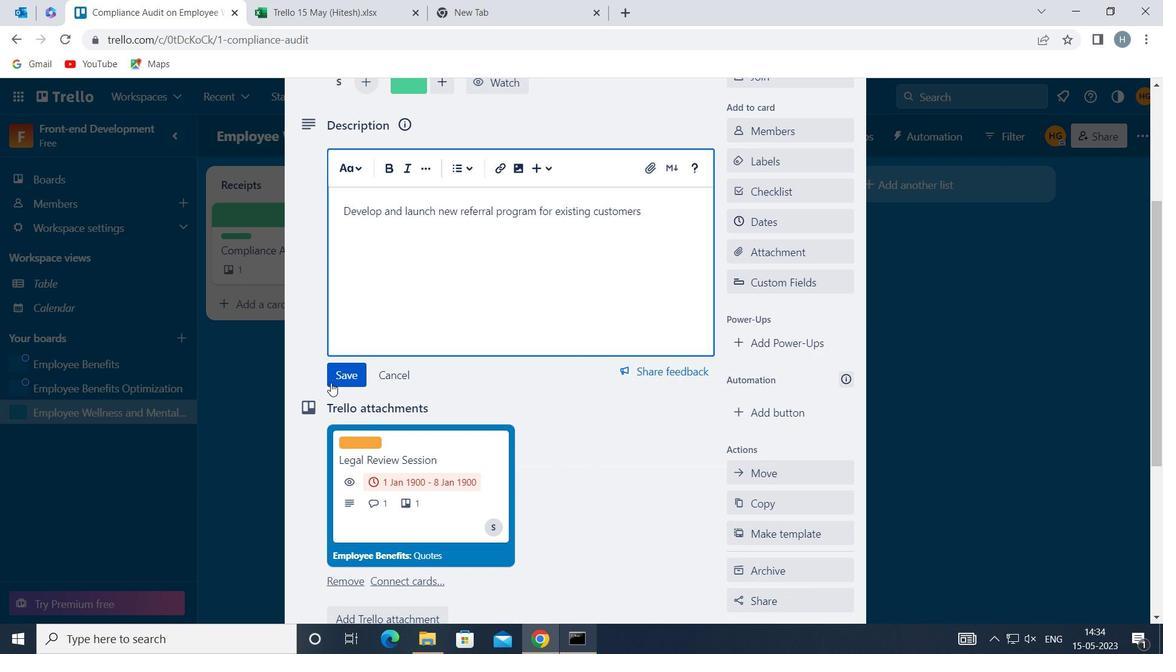 
Action: Mouse pressed left at (339, 377)
Screenshot: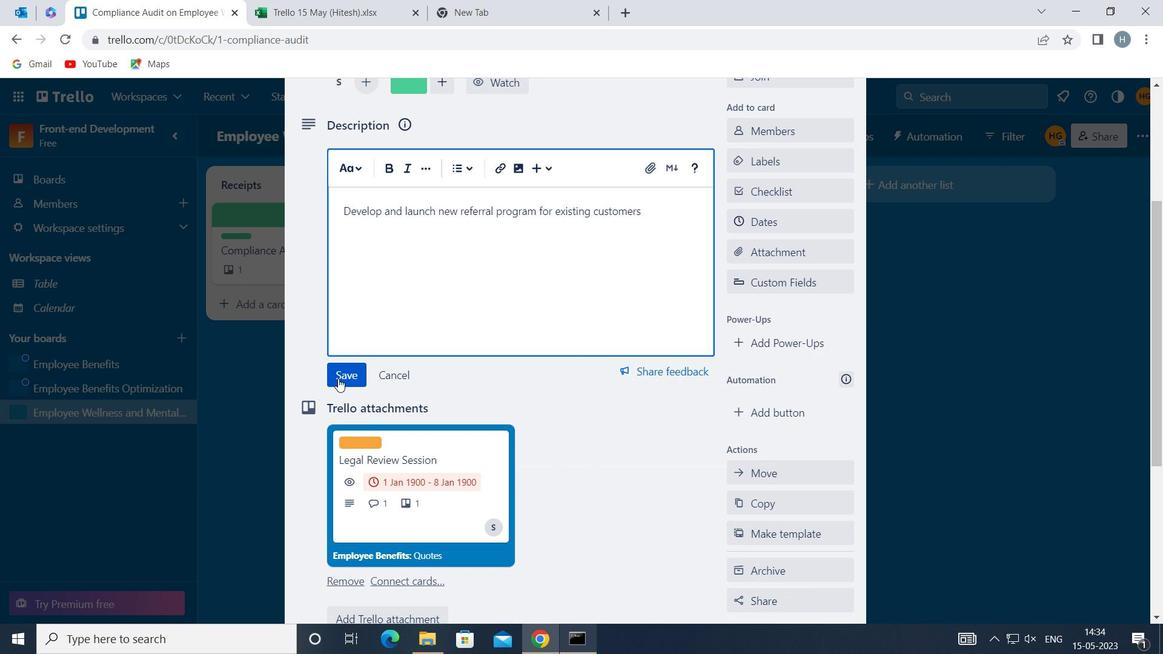 
Action: Mouse moved to (453, 369)
Screenshot: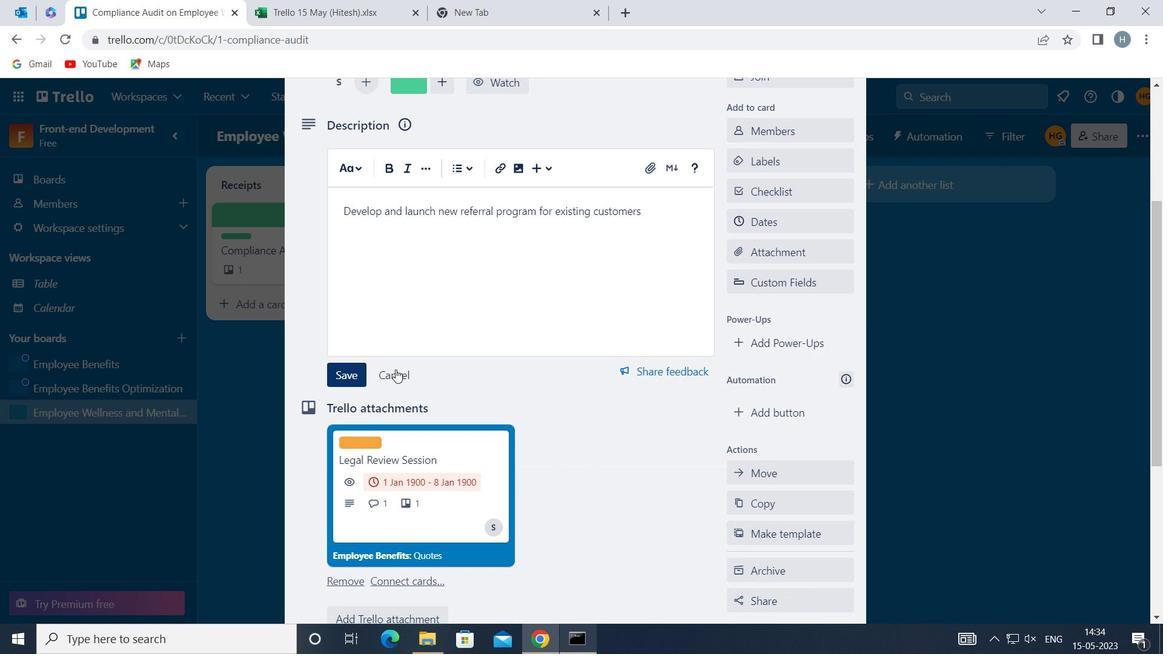 
Action: Mouse scrolled (453, 368) with delta (0, 0)
Screenshot: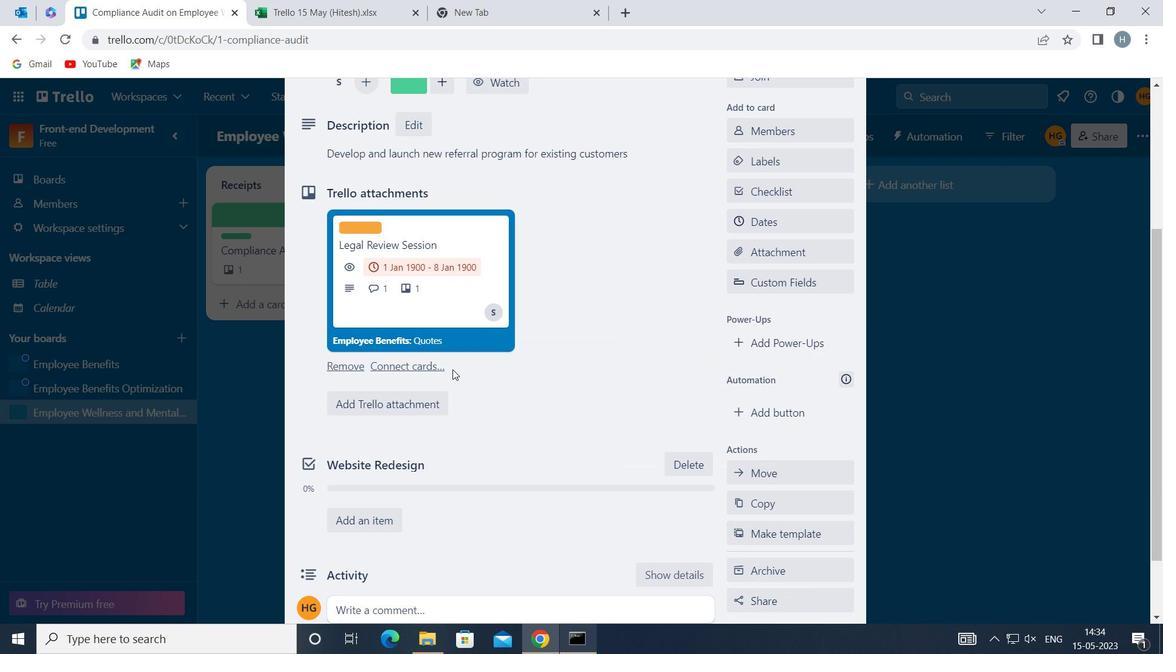 
Action: Mouse scrolled (453, 368) with delta (0, 0)
Screenshot: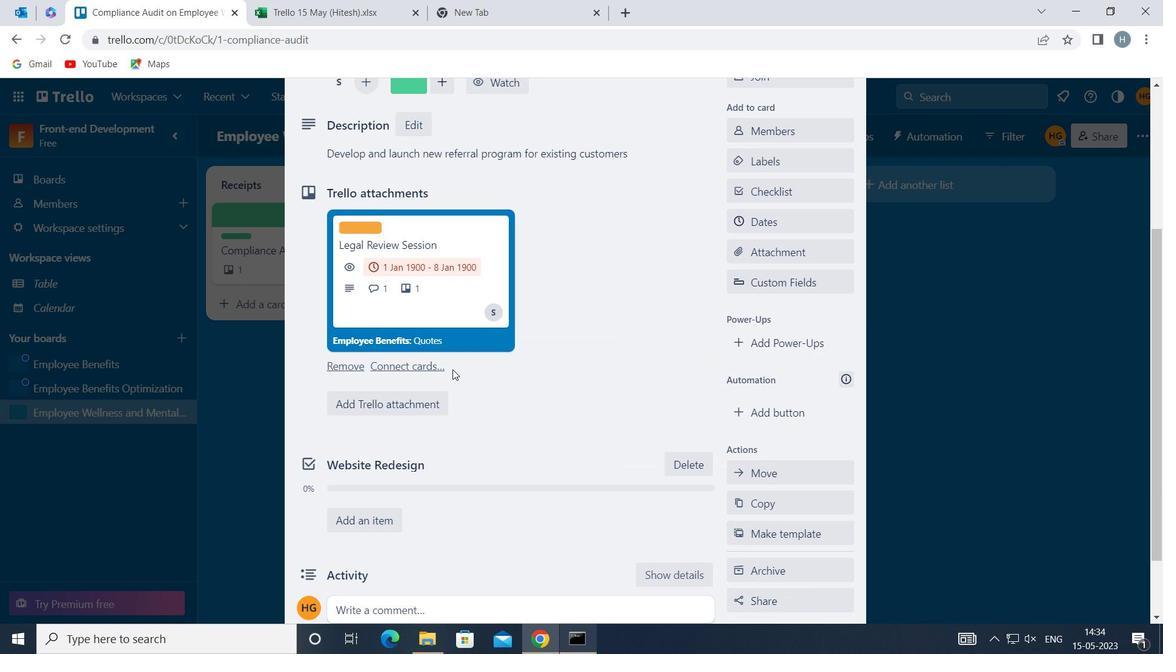 
Action: Mouse moved to (448, 372)
Screenshot: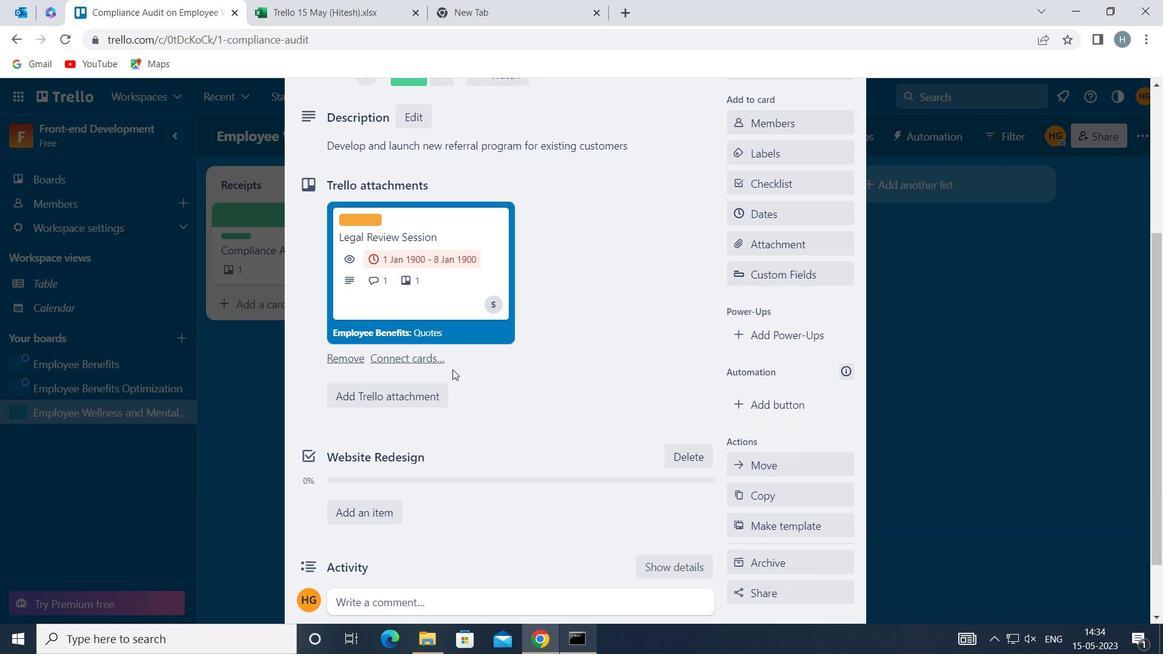 
Action: Mouse scrolled (448, 371) with delta (0, 0)
Screenshot: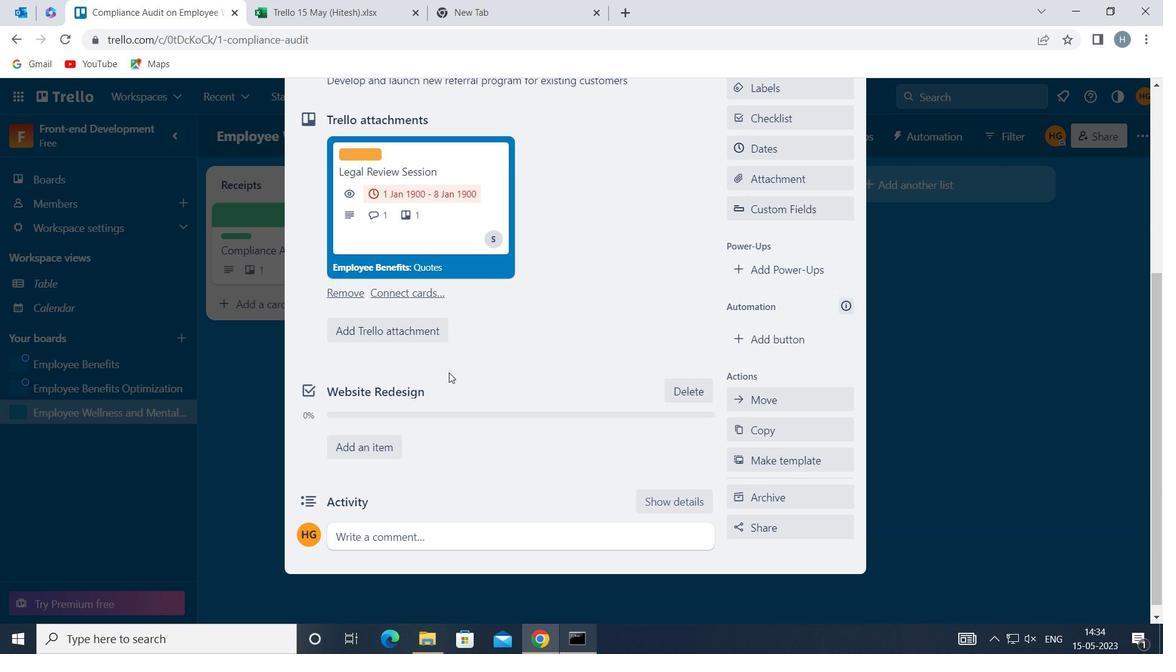 
Action: Mouse scrolled (448, 371) with delta (0, 0)
Screenshot: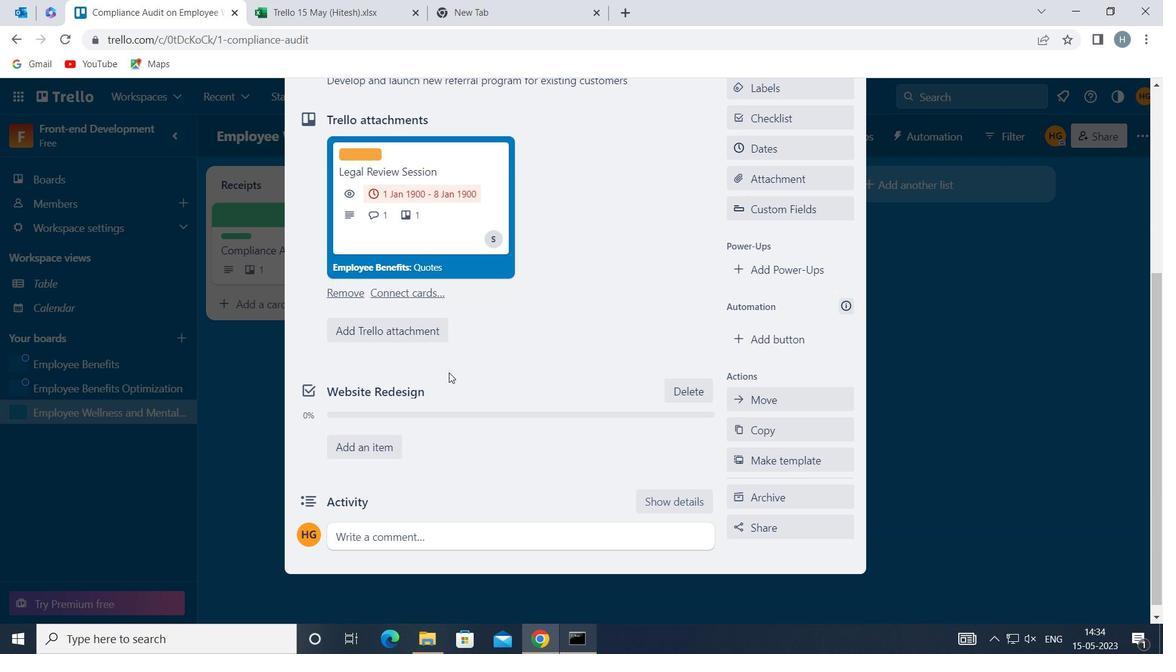 
Action: Mouse moved to (475, 526)
Screenshot: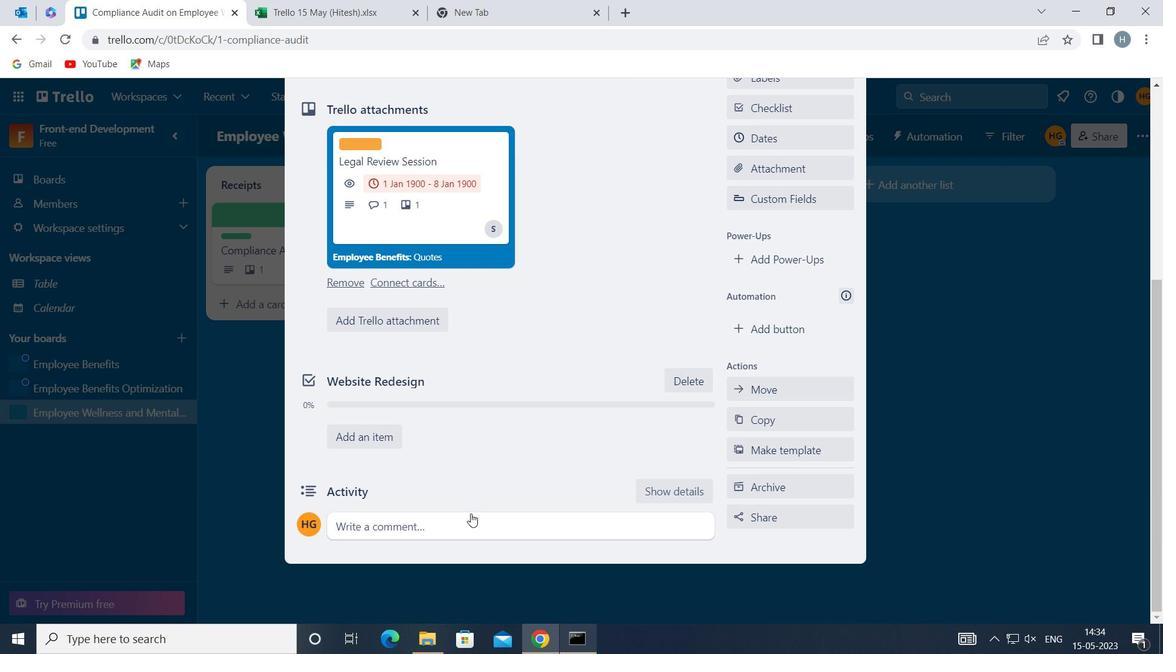 
Action: Mouse pressed left at (475, 526)
Screenshot: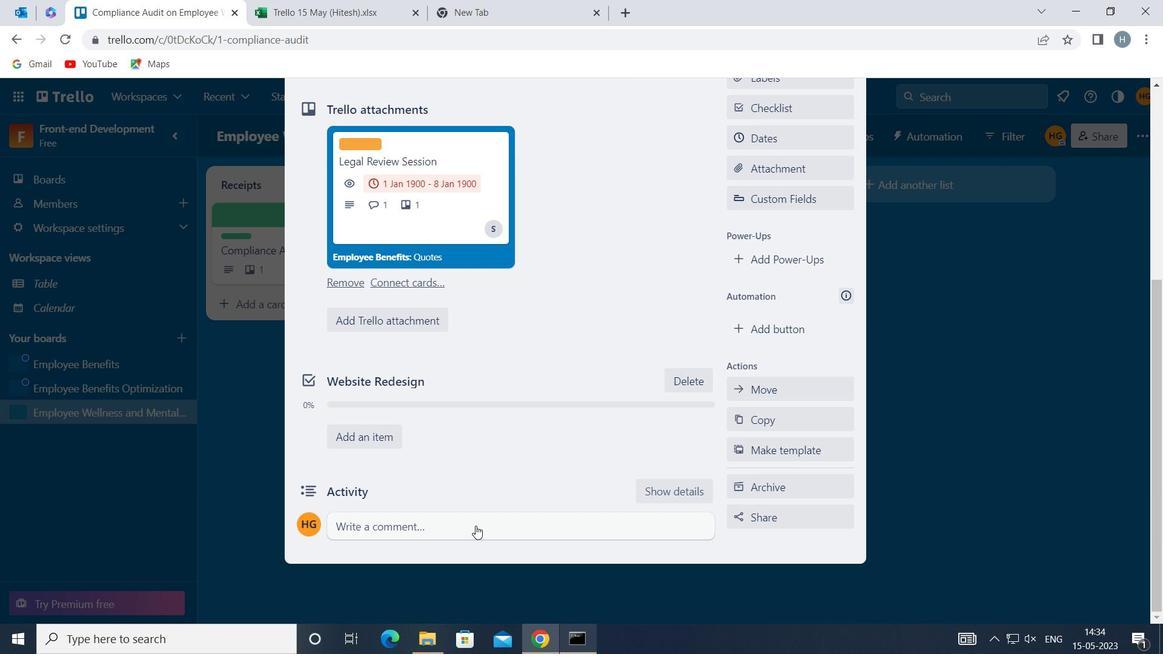 
Action: Key pressed <Key.shift>THIS<Key.space>TASK<Key.space>REQUIRES<Key.space>US<Key.space>TO<Key.space>BE<Key.space>PROACTIVE<Key.space>AND<Key.space>TAKE<Key.space>INITIATIVE<Key.space>IDENTIFYING<Key.space>POTENTIAL<Key.space>ISSUES<Key.space>BEFORE<Key.space>THEY<Key.space>BECOME<Key.space>PROBLEMS
Screenshot: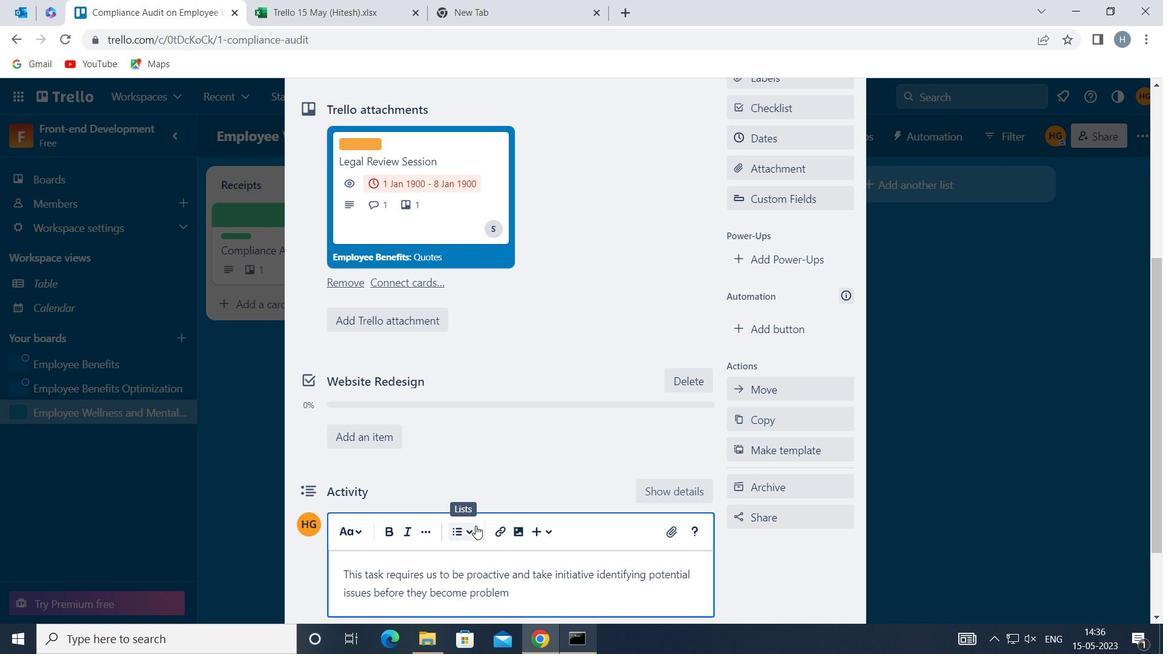 
Action: Mouse moved to (481, 536)
Screenshot: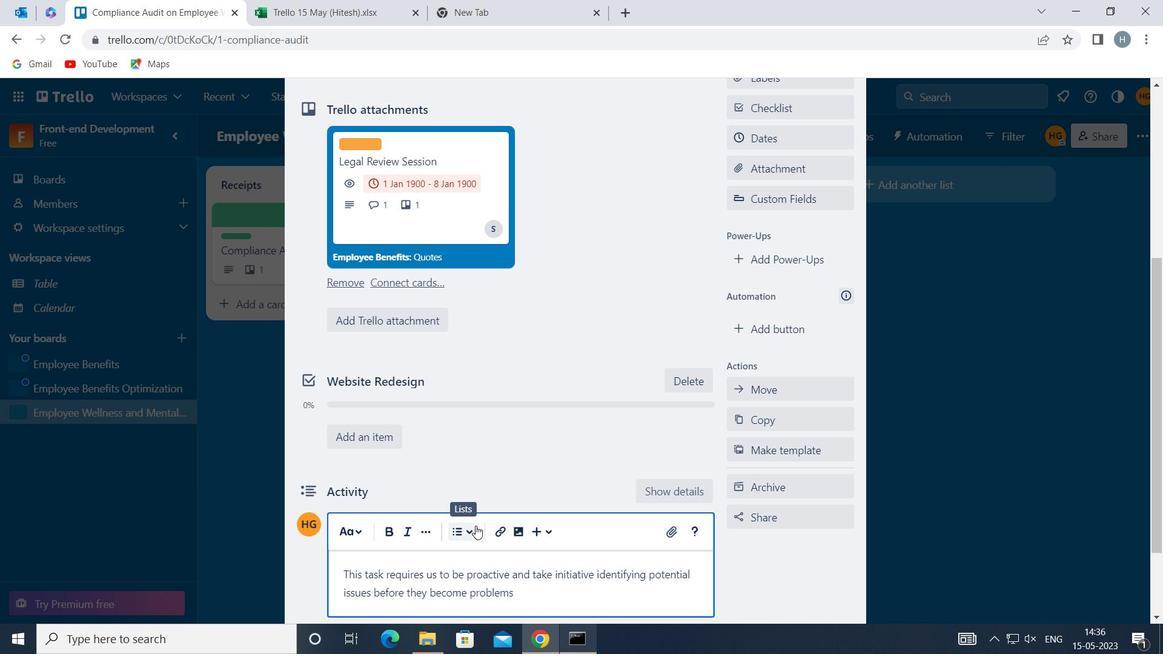 
Action: Mouse scrolled (481, 535) with delta (0, 0)
Screenshot: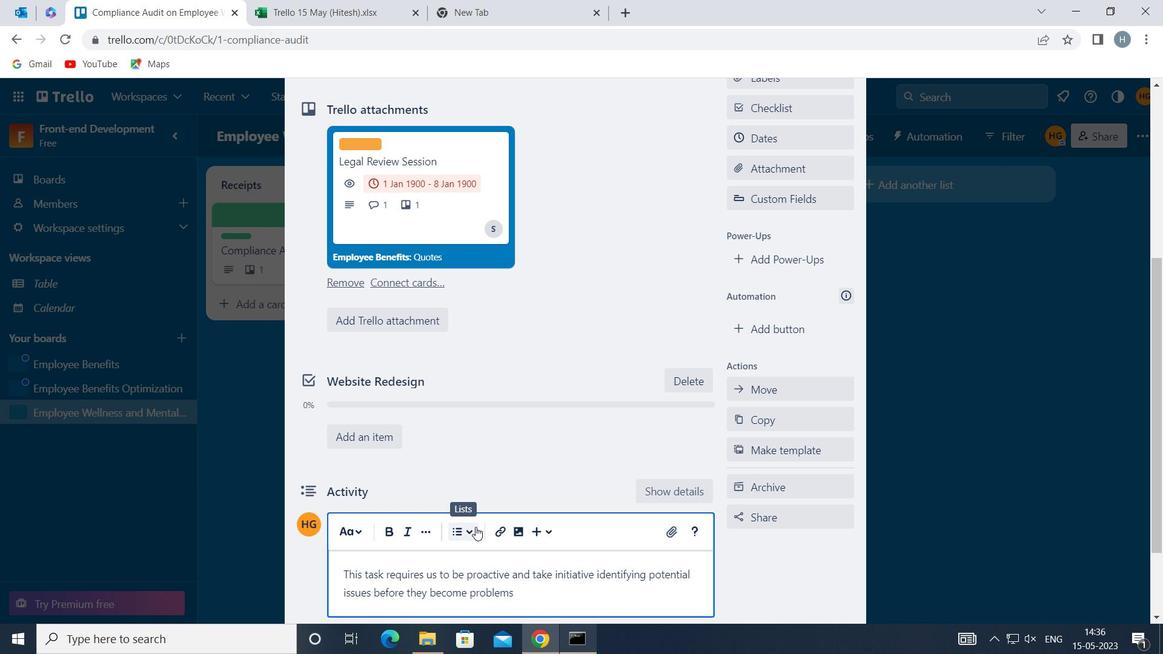 
Action: Mouse moved to (482, 537)
Screenshot: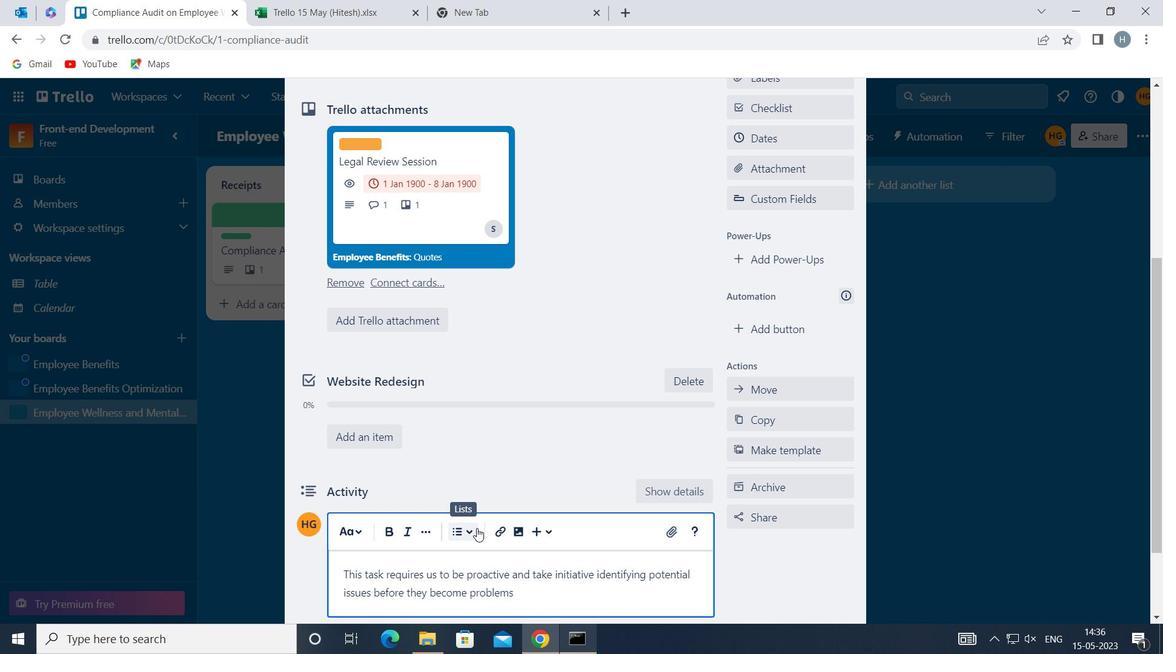 
Action: Mouse scrolled (482, 536) with delta (0, 0)
Screenshot: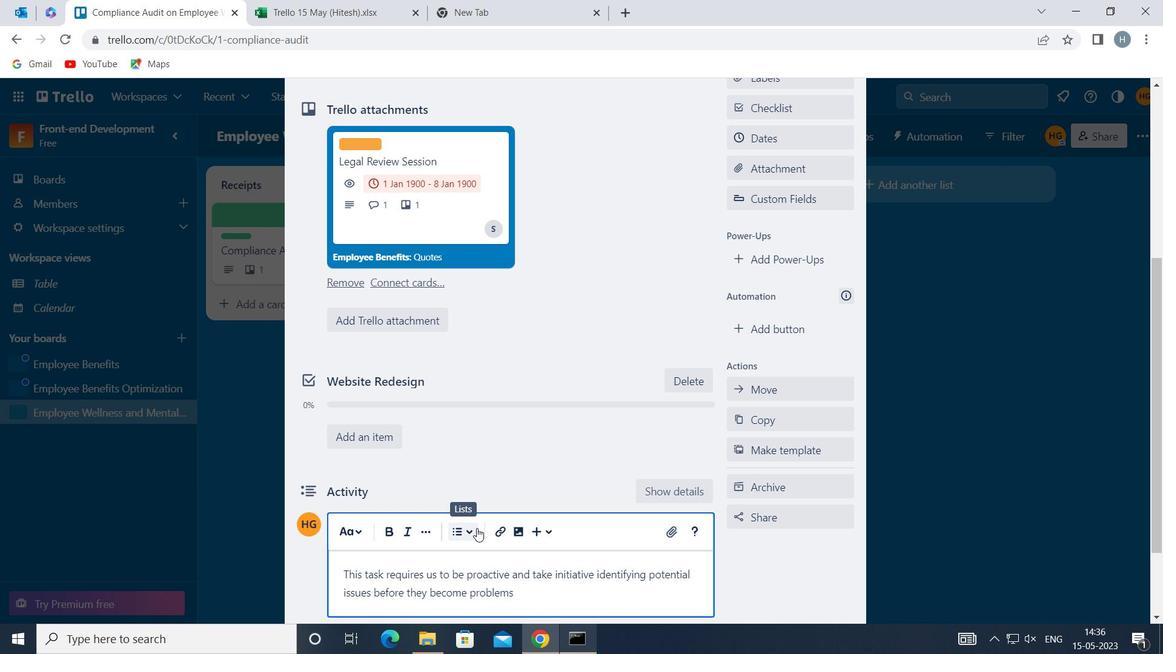 
Action: Mouse moved to (354, 529)
Screenshot: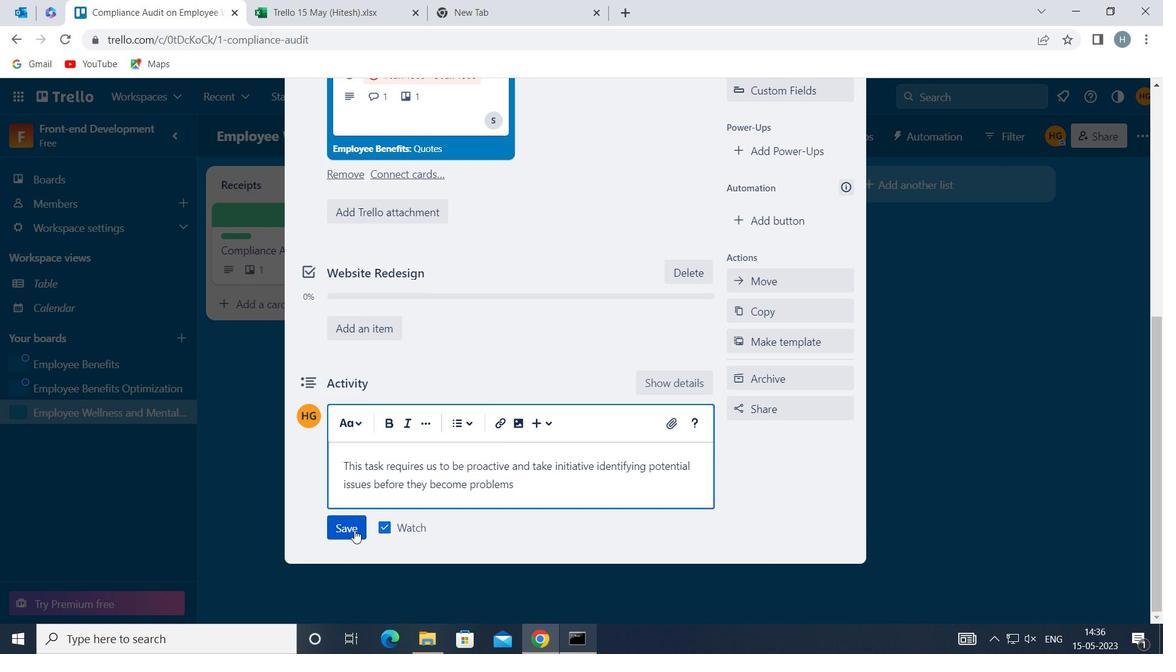 
Action: Mouse pressed left at (354, 529)
Screenshot: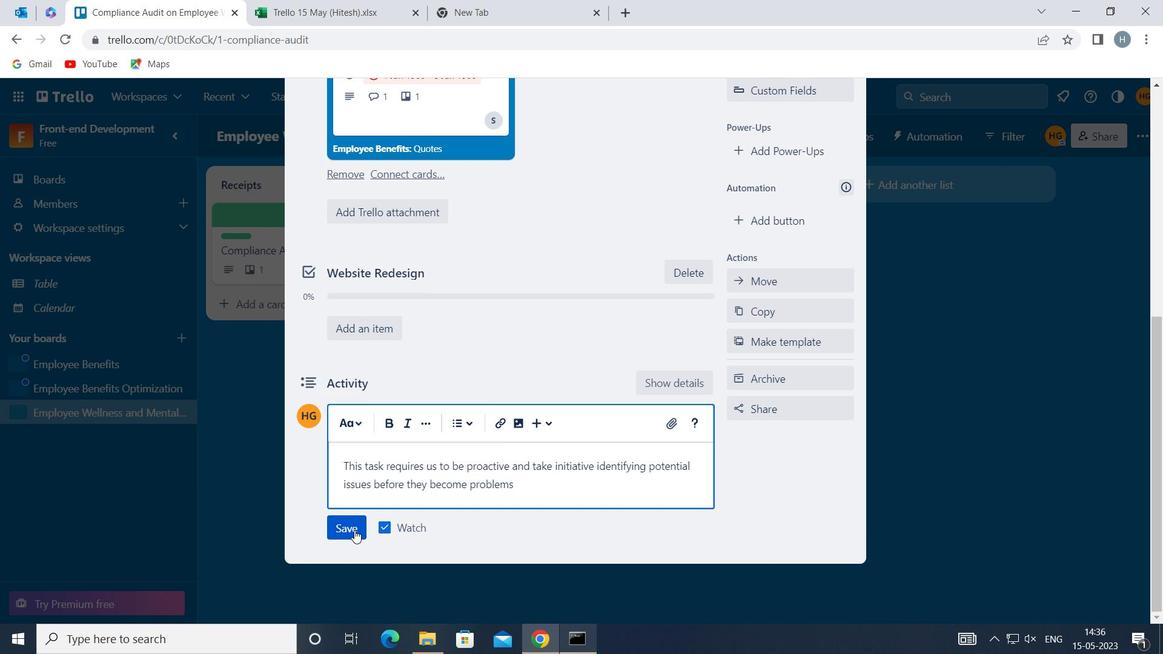 
Action: Mouse moved to (778, 441)
Screenshot: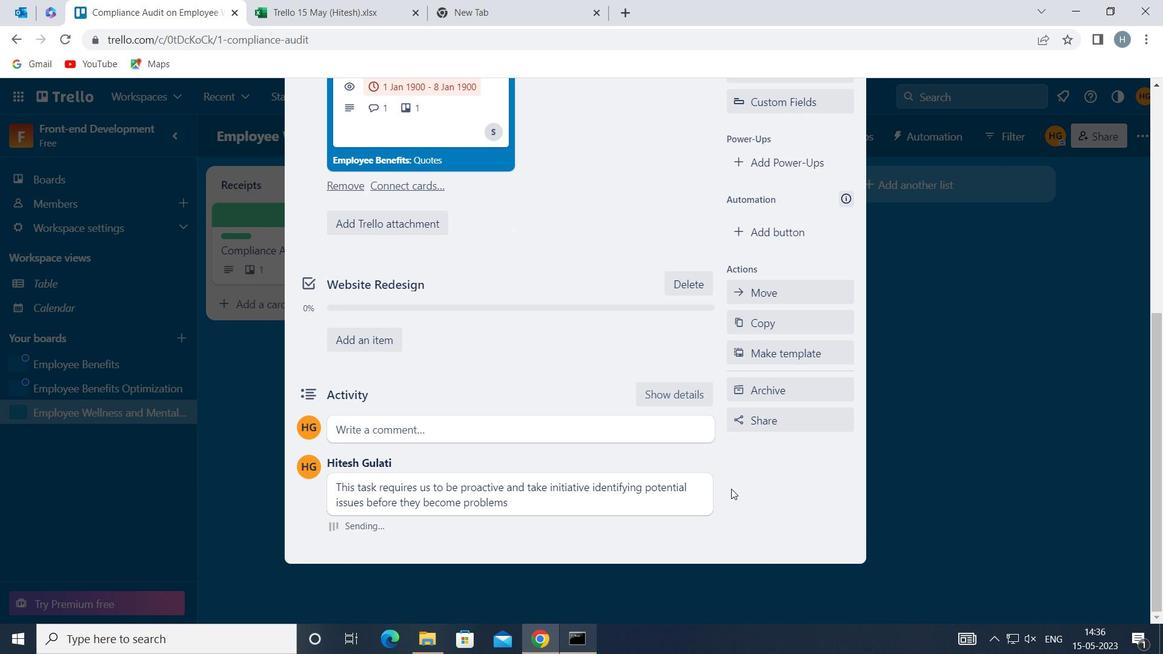 
Action: Mouse scrolled (778, 442) with delta (0, 0)
Screenshot: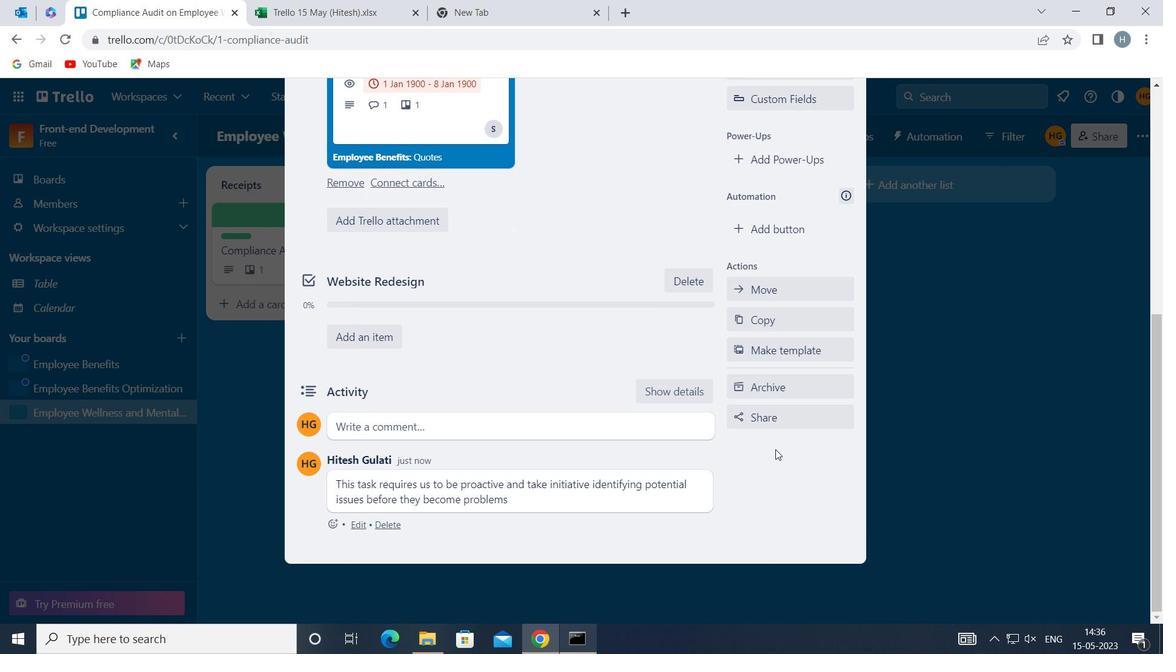 
Action: Mouse scrolled (778, 442) with delta (0, 0)
Screenshot: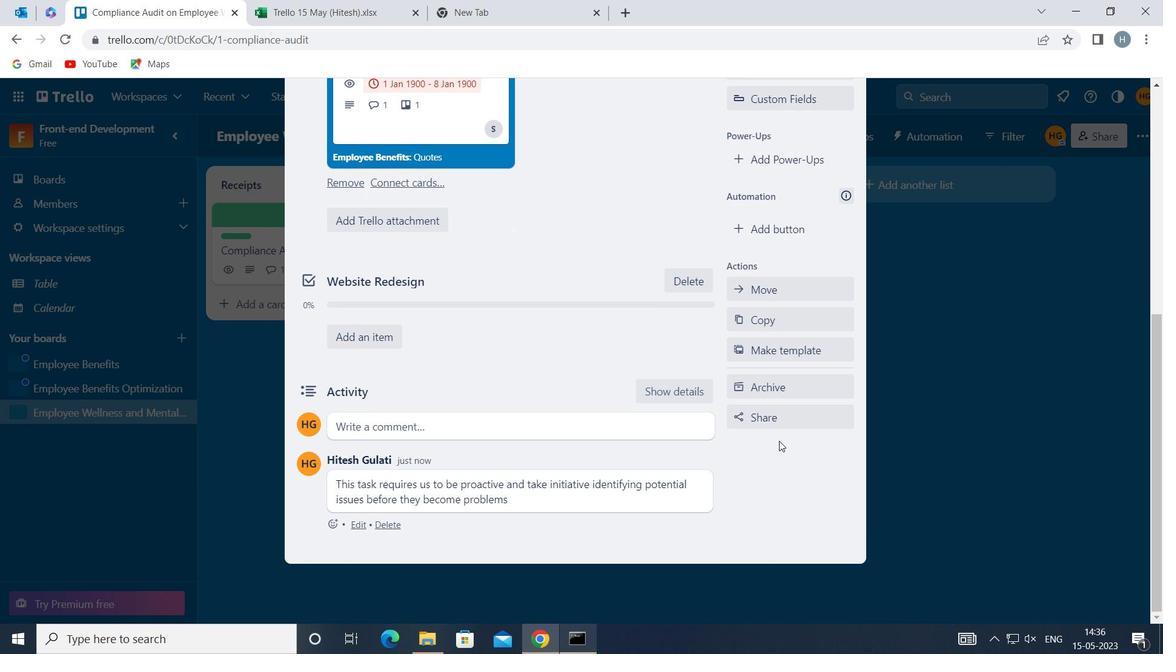 
Action: Mouse scrolled (778, 442) with delta (0, 0)
Screenshot: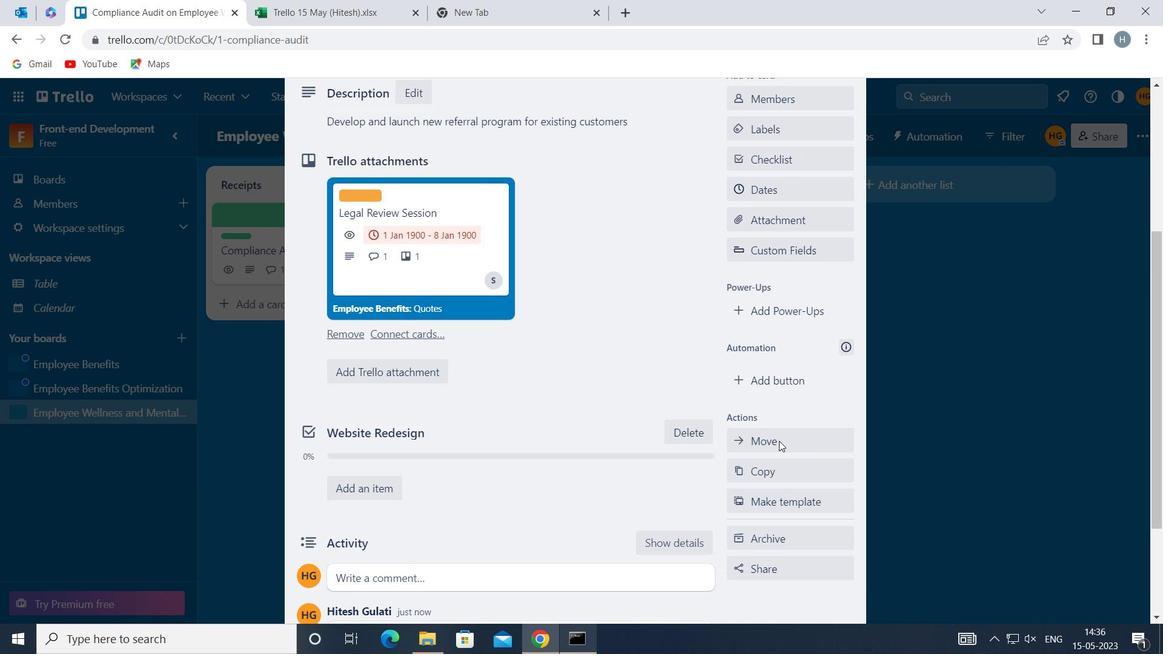 
Action: Mouse scrolled (778, 442) with delta (0, 0)
Screenshot: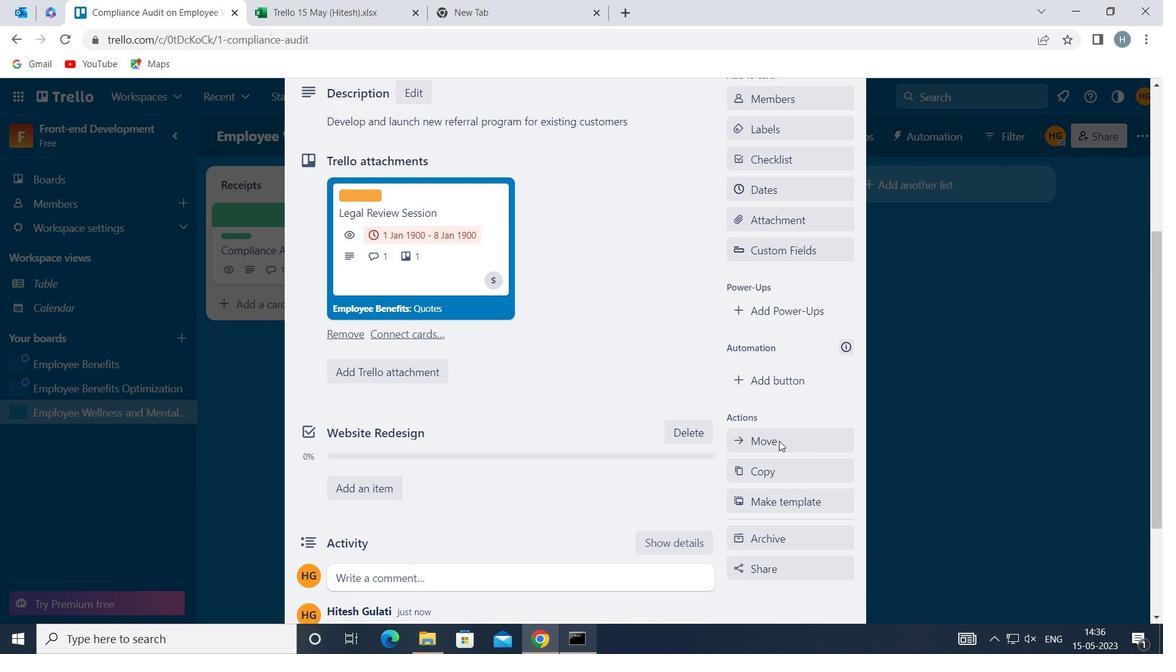
Action: Mouse moved to (800, 339)
Screenshot: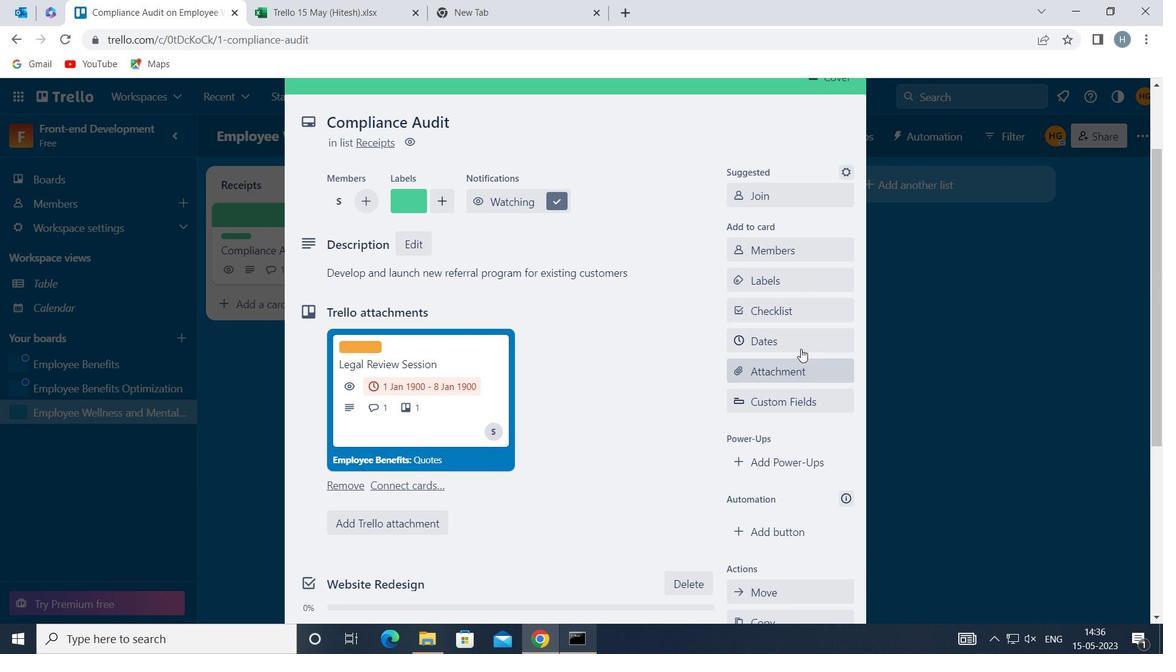 
Action: Mouse pressed left at (800, 339)
Screenshot: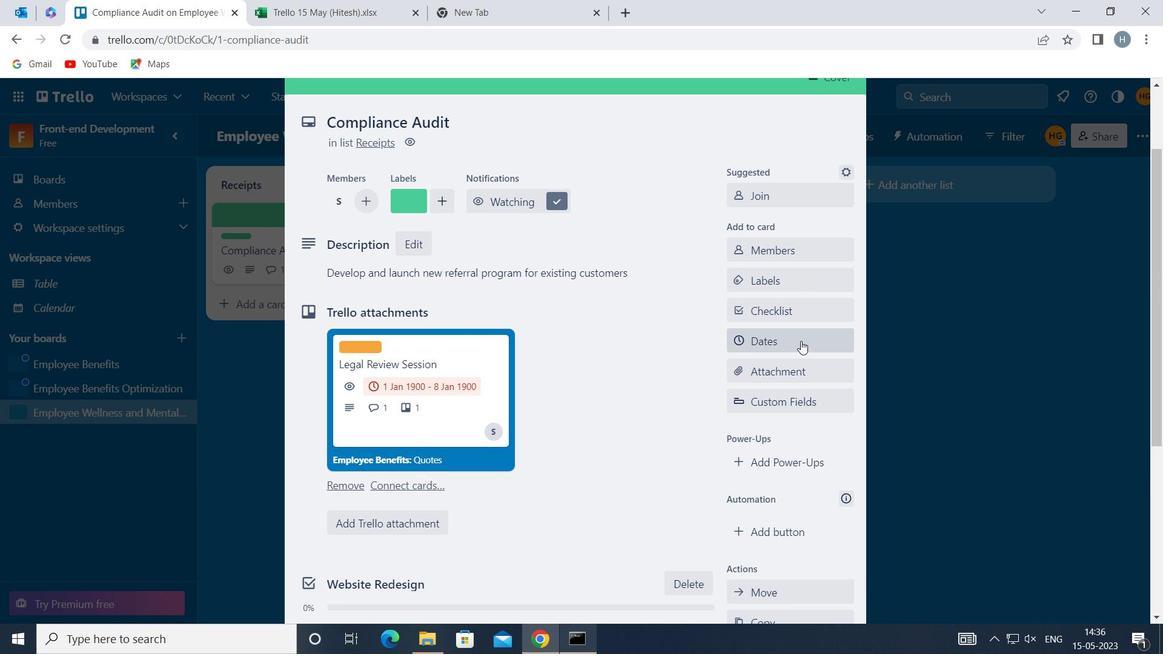 
Action: Mouse moved to (736, 405)
Screenshot: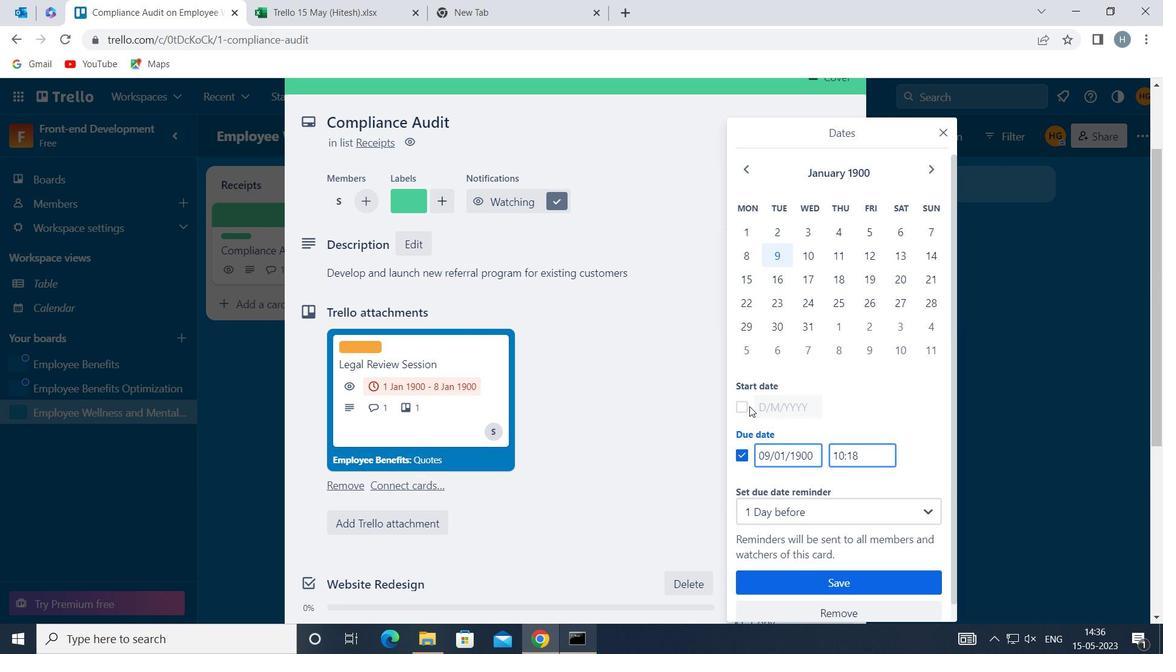 
Action: Mouse pressed left at (736, 405)
Screenshot: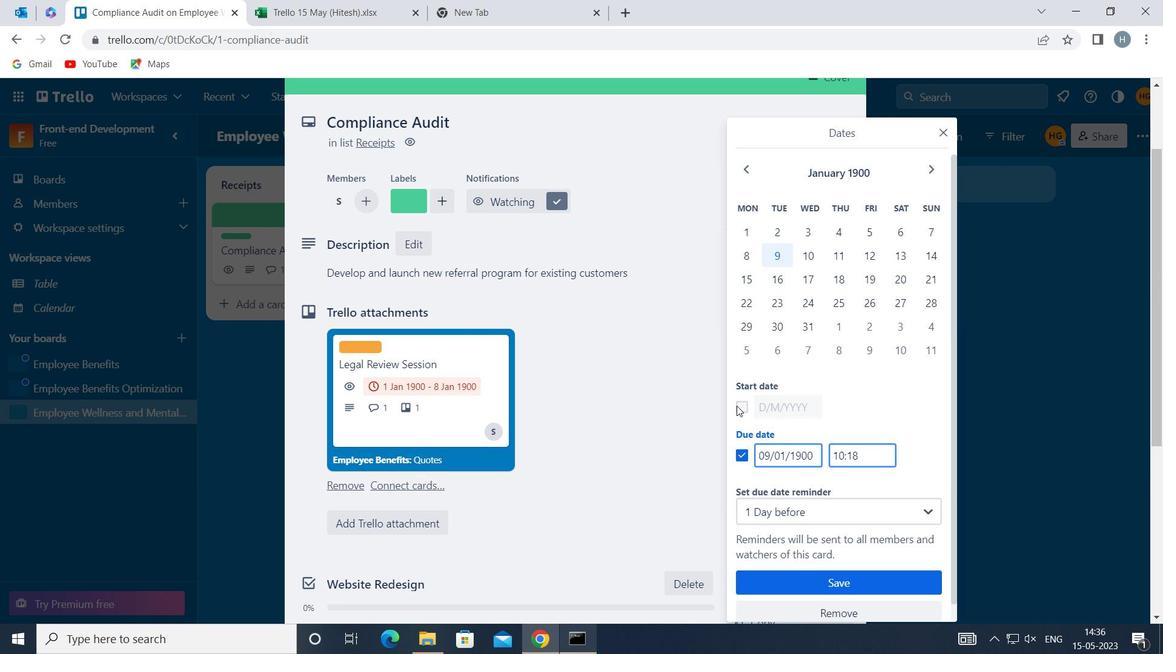 
Action: Mouse moved to (765, 399)
Screenshot: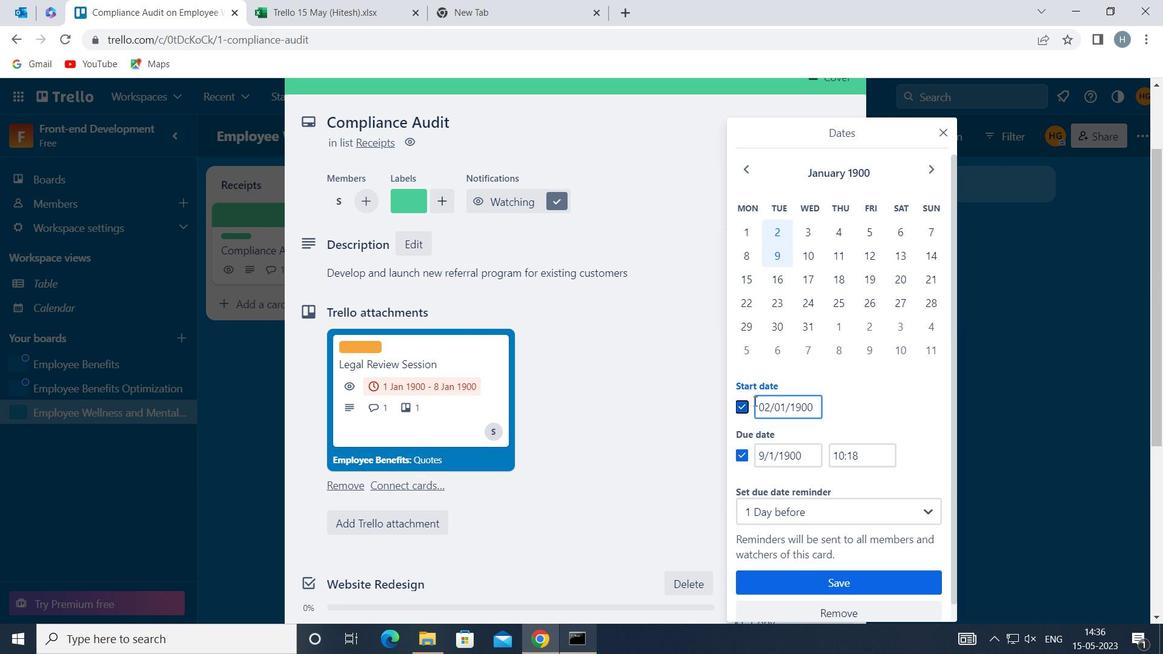 
Action: Mouse pressed left at (765, 399)
Screenshot: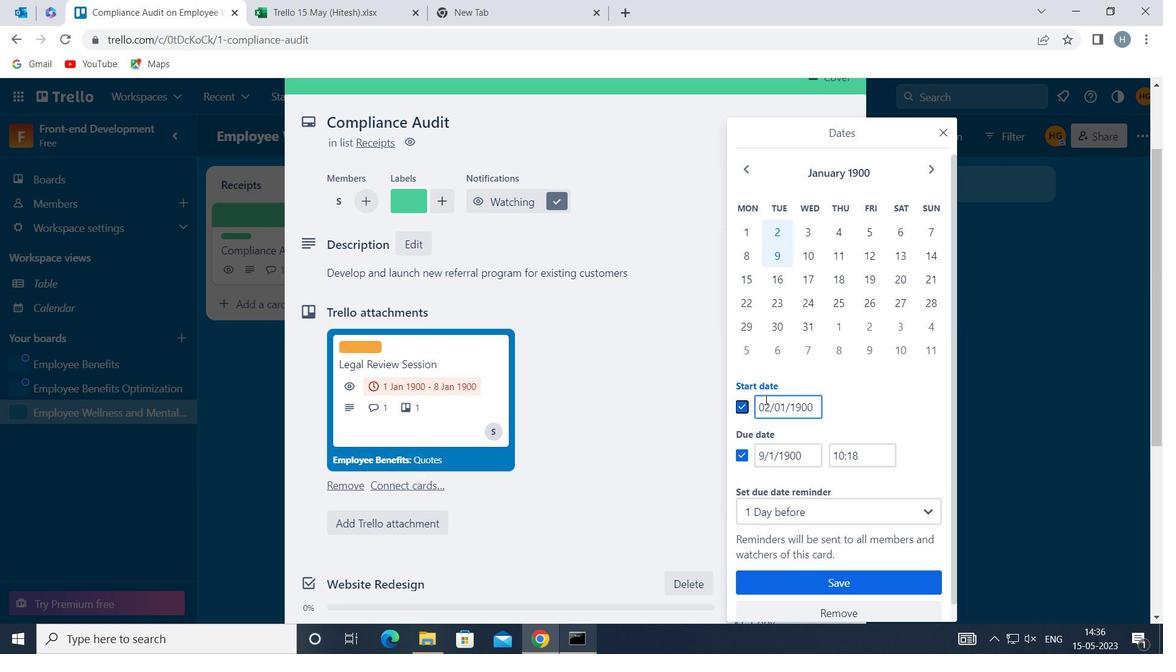 
Action: Mouse moved to (765, 399)
Screenshot: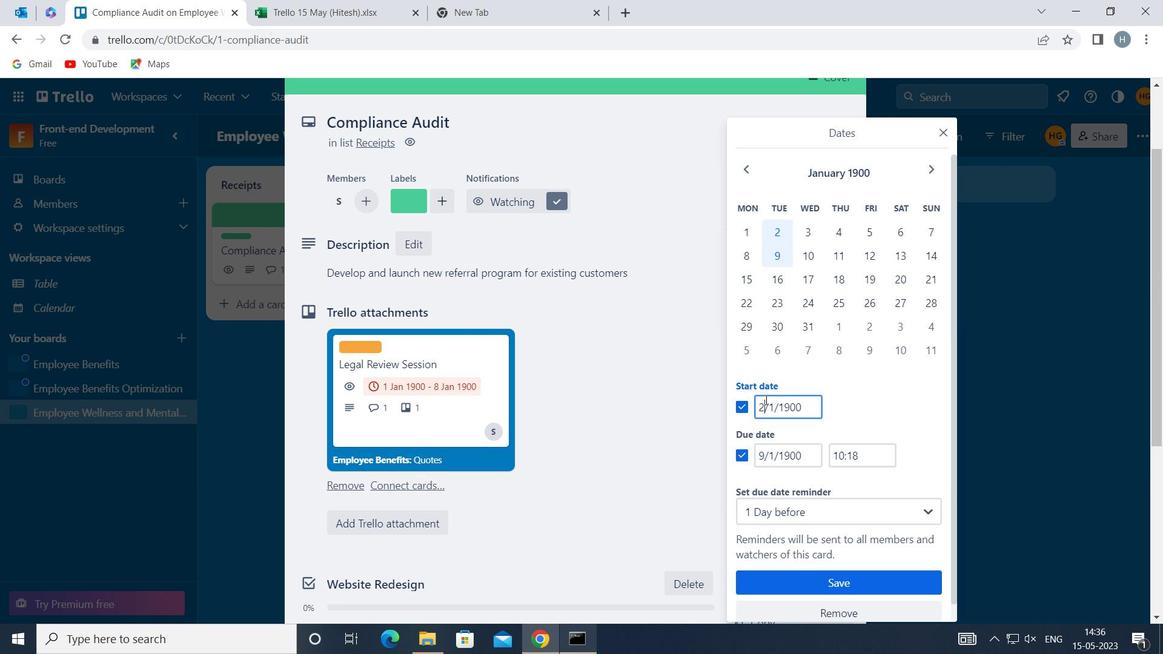 
Action: Key pressed <Key.backspace>3
Screenshot: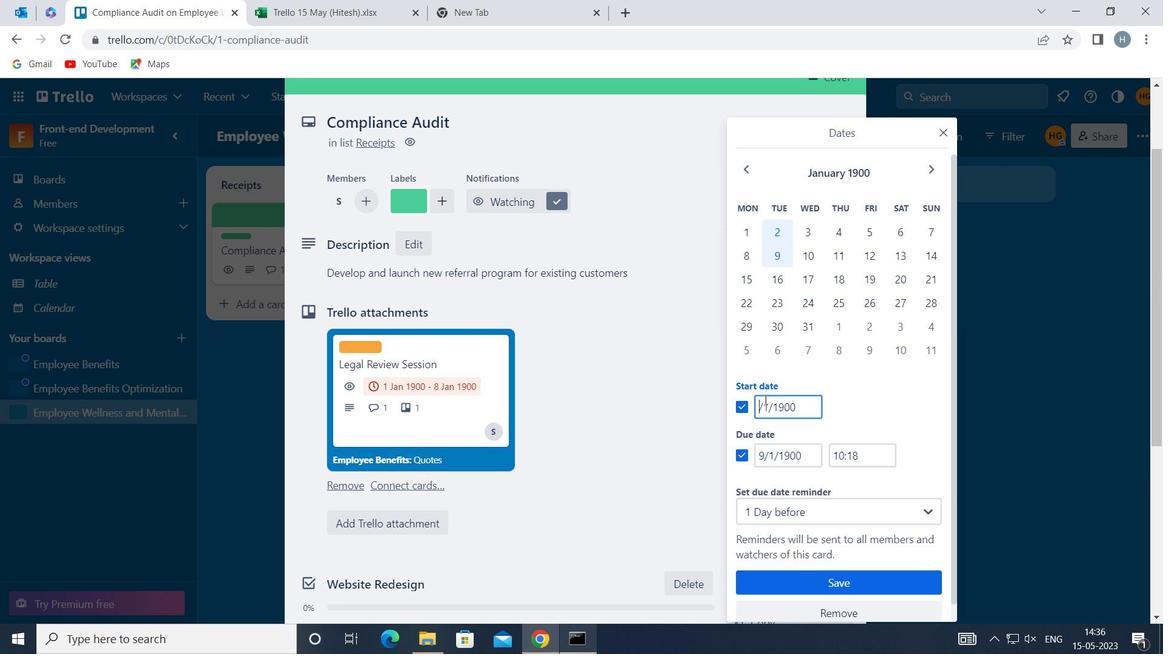 
Action: Mouse moved to (756, 442)
Screenshot: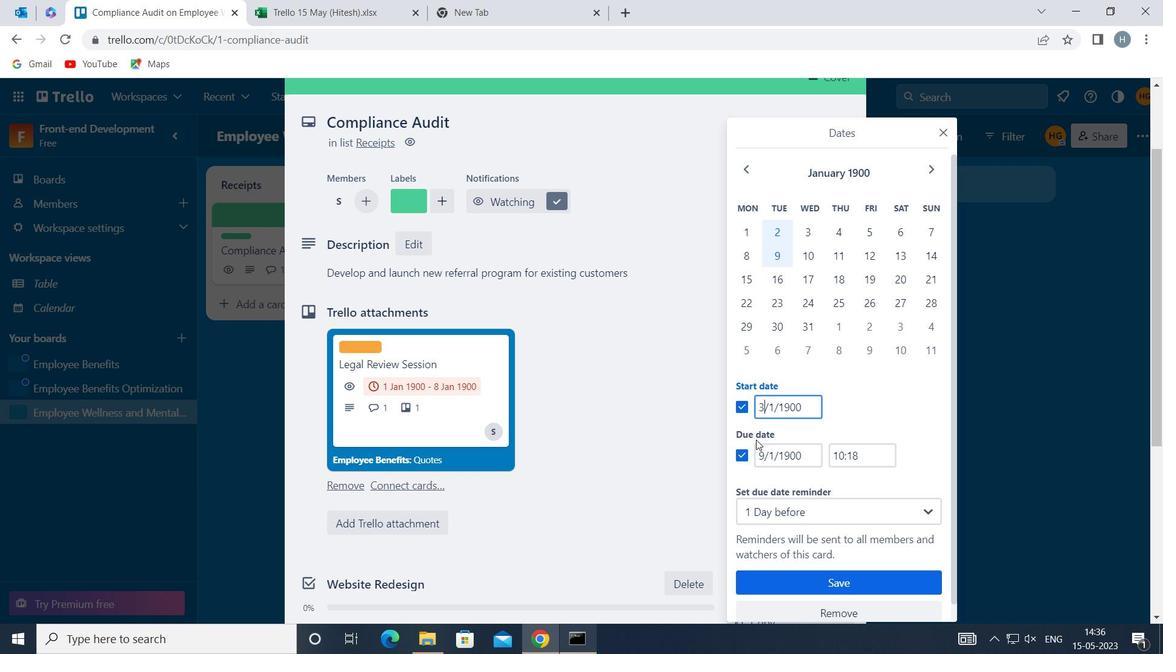 
Action: Mouse pressed left at (756, 442)
Screenshot: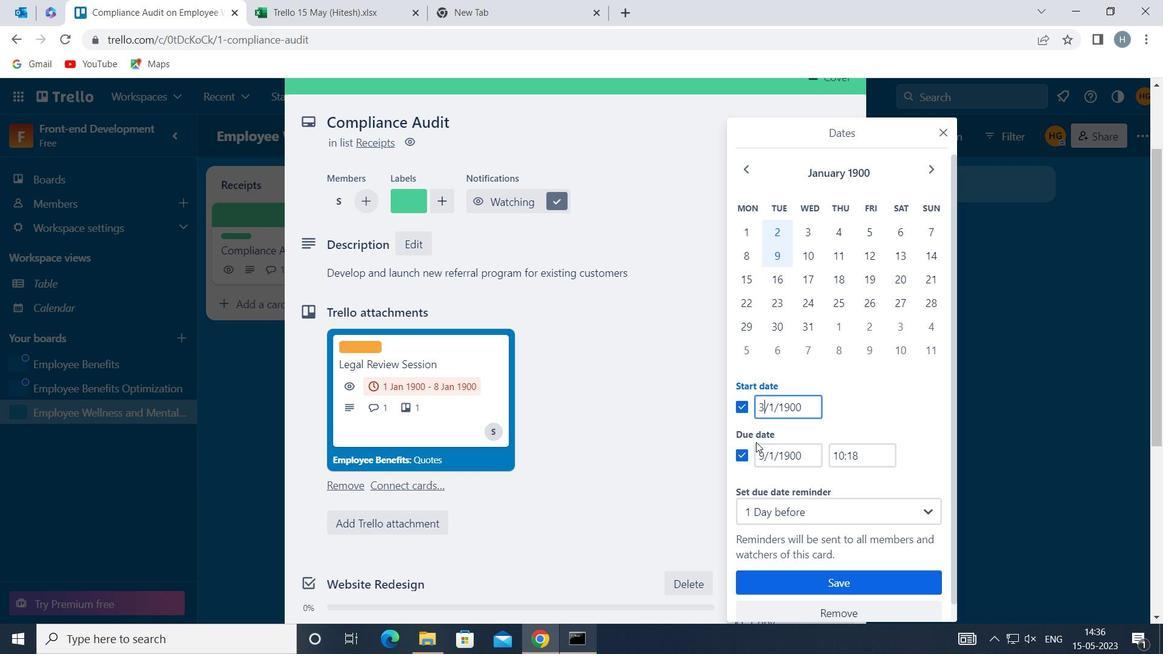 
Action: Key pressed <Key.right><Key.backspace>10
Screenshot: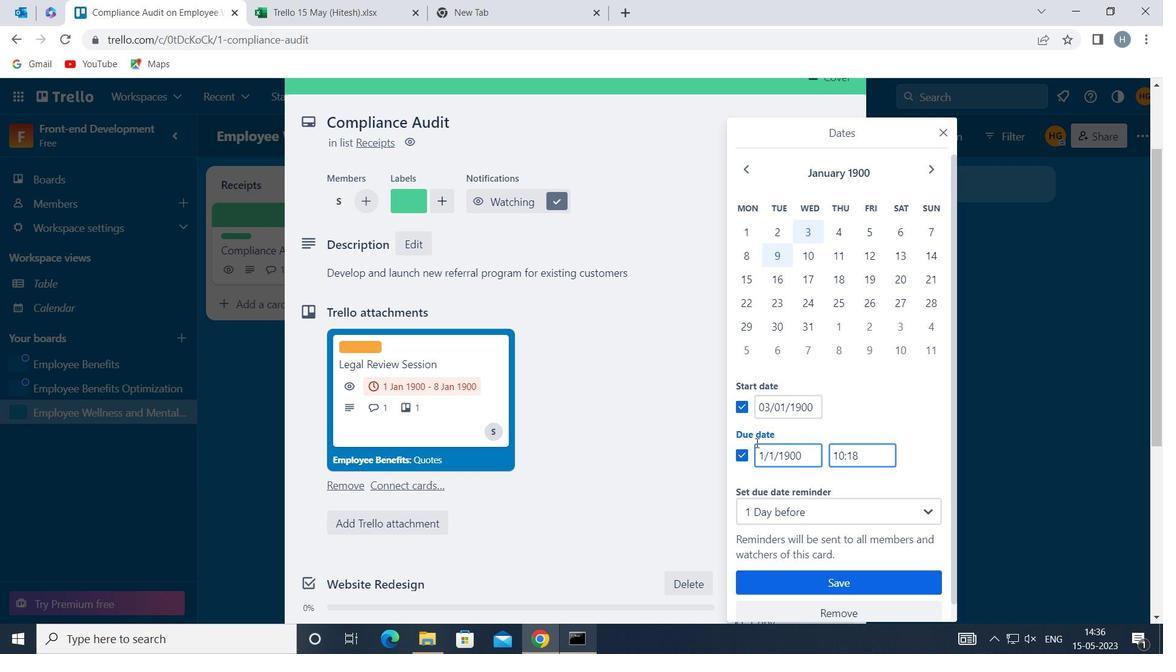 
Action: Mouse moved to (808, 587)
Screenshot: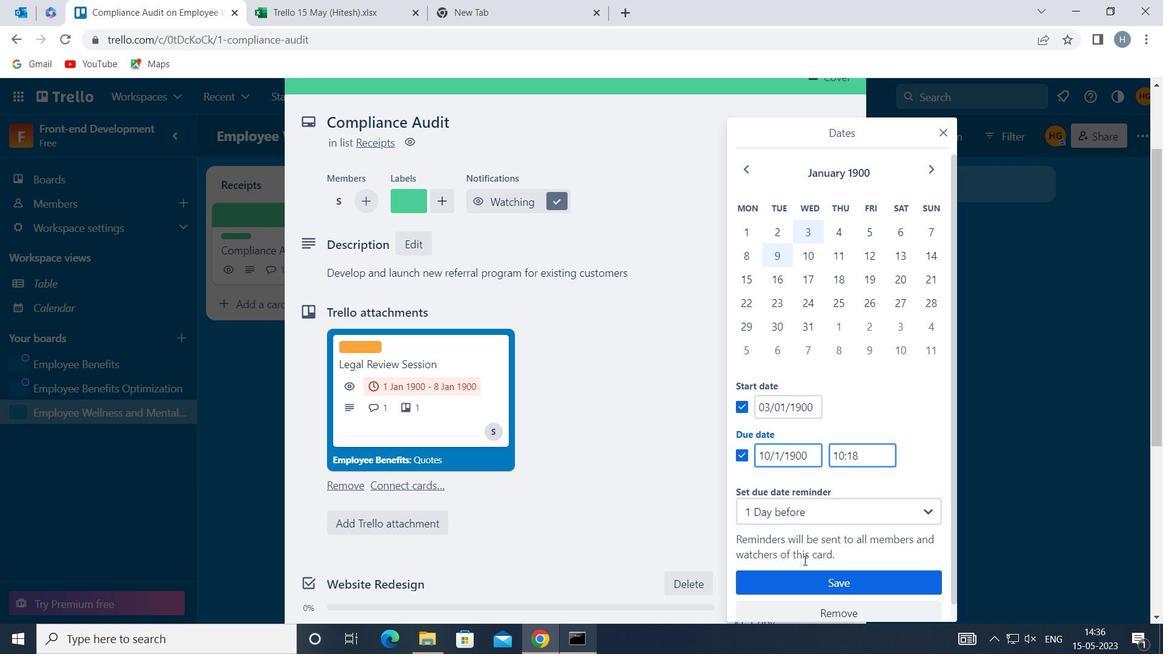 
Action: Mouse pressed left at (808, 587)
Screenshot: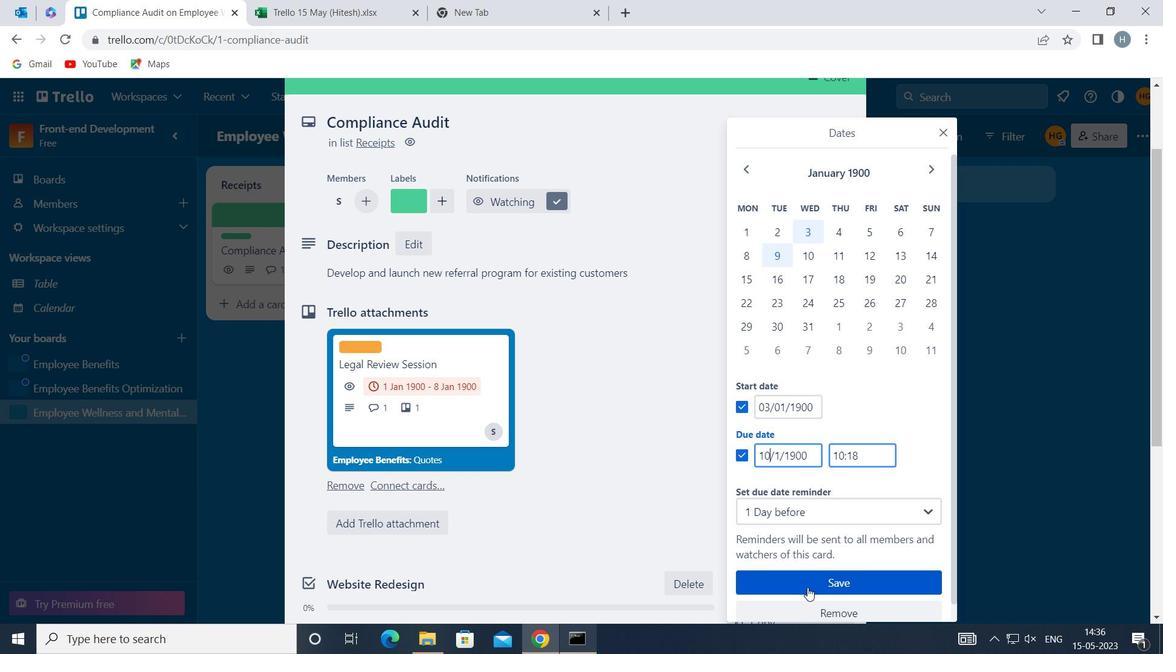 
Action: Mouse moved to (665, 401)
Screenshot: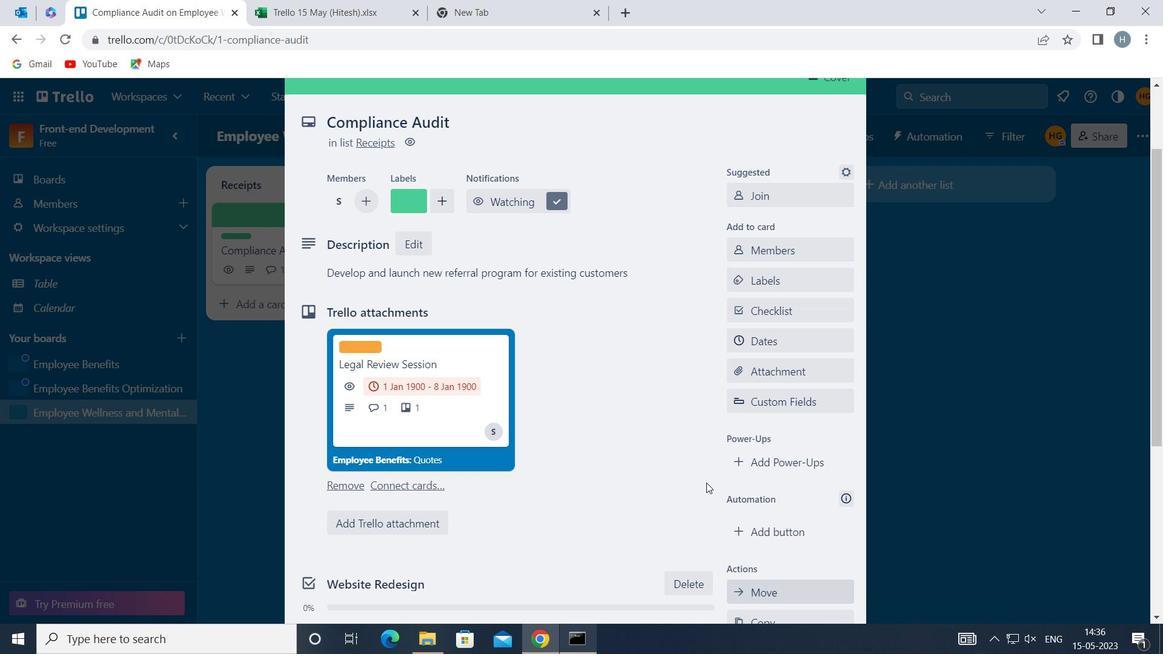 
